Task: Create a due date automation trigger when advanced on, on the monday of the week a card is due add fields without custom field "Resume" unchecked at 11:00 AM.
Action: Mouse moved to (867, 249)
Screenshot: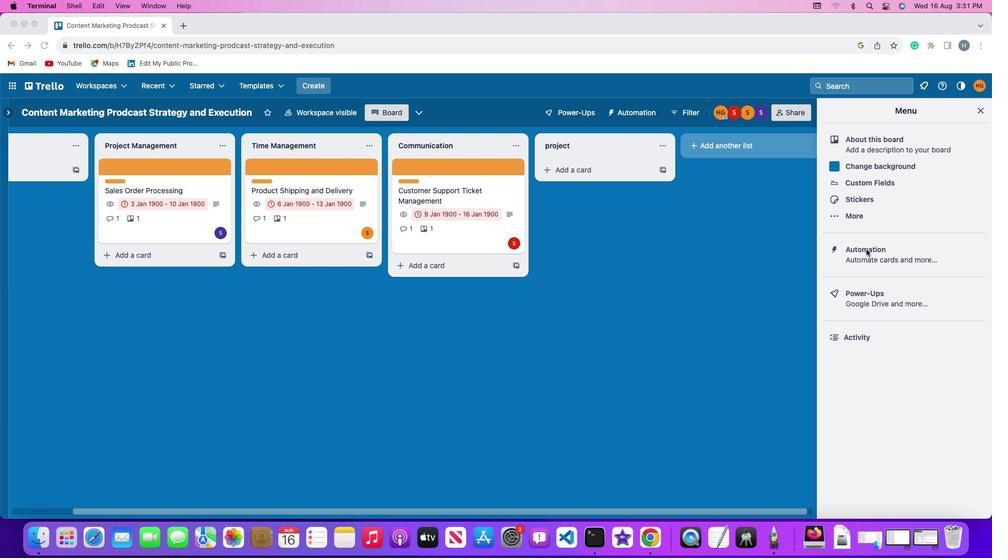
Action: Mouse pressed left at (867, 249)
Screenshot: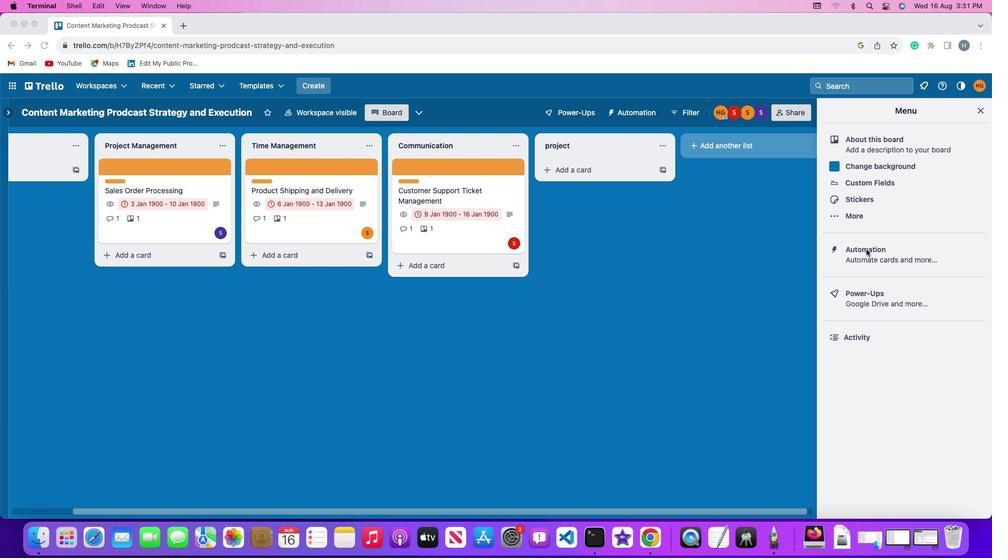 
Action: Mouse pressed left at (867, 249)
Screenshot: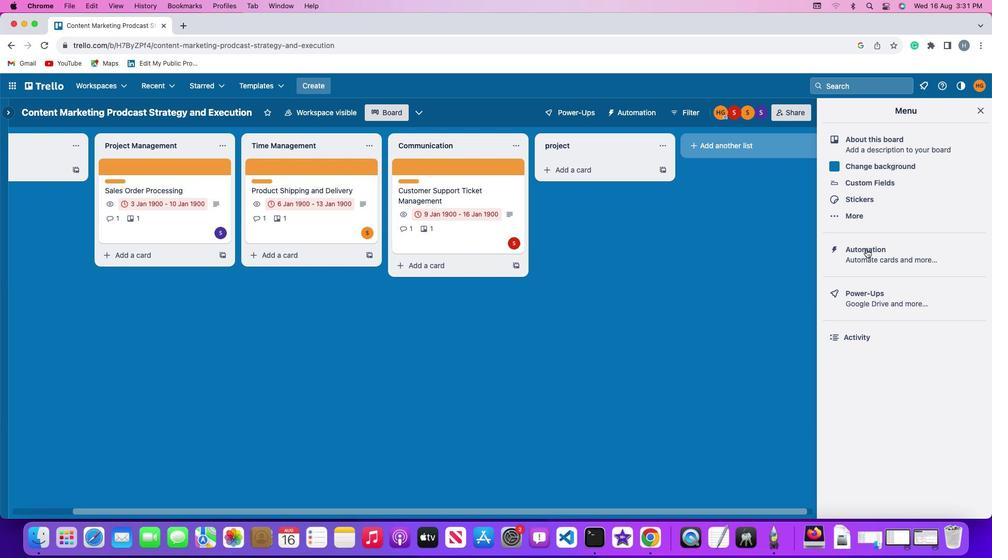 
Action: Mouse moved to (61, 242)
Screenshot: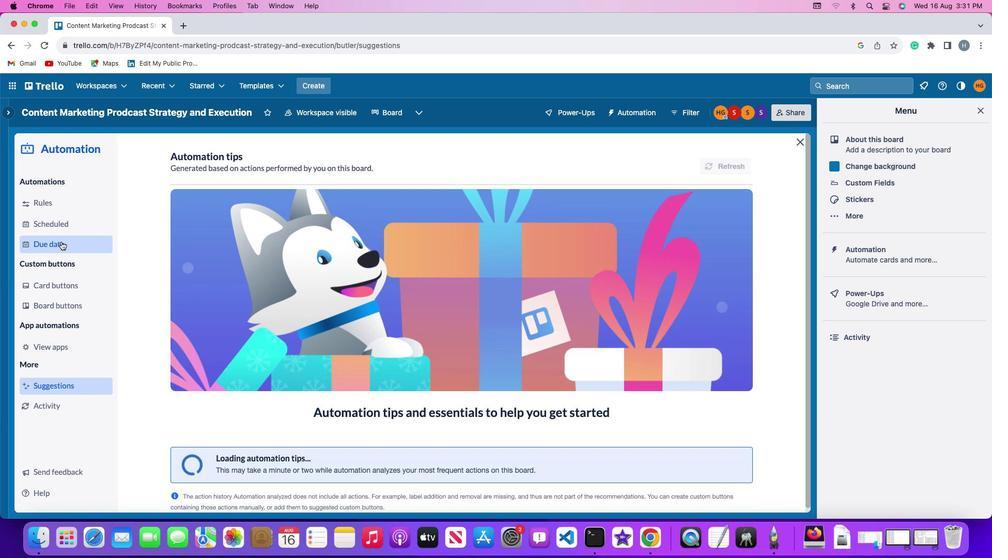 
Action: Mouse pressed left at (61, 242)
Screenshot: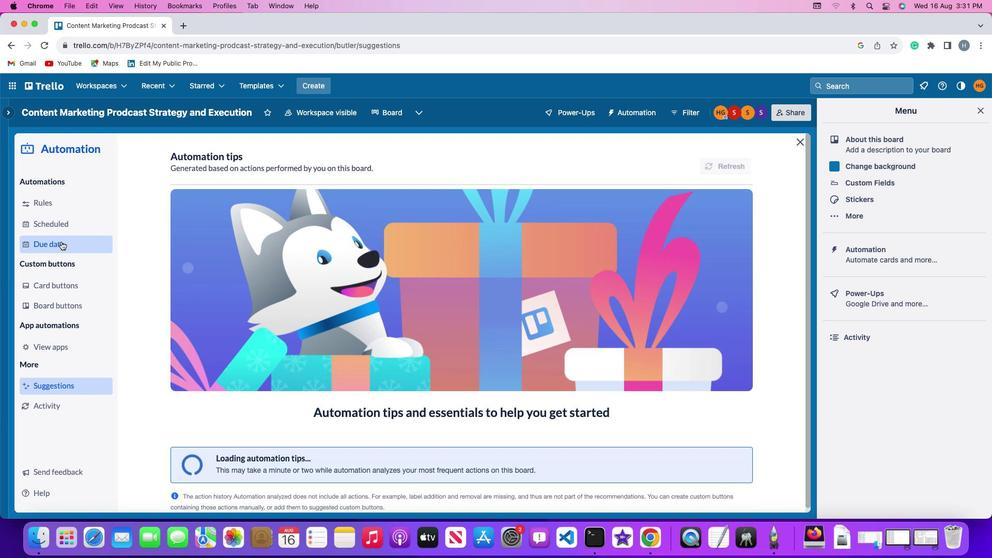 
Action: Mouse moved to (697, 160)
Screenshot: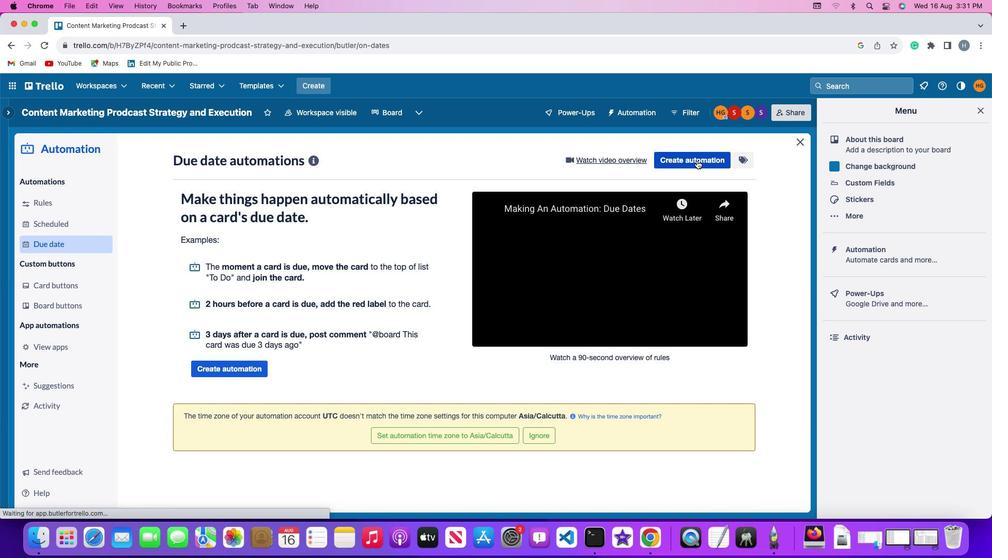 
Action: Mouse pressed left at (697, 160)
Screenshot: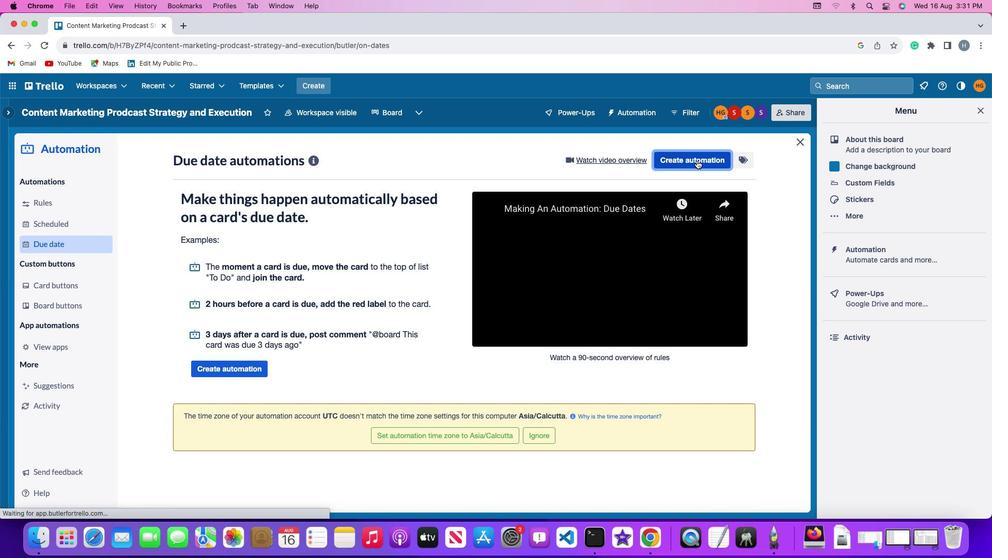
Action: Mouse moved to (236, 259)
Screenshot: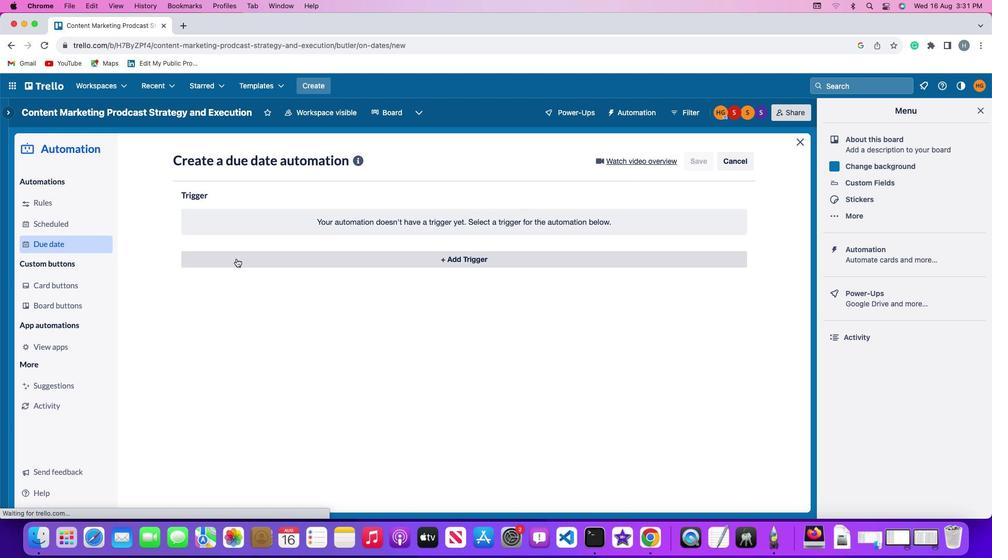 
Action: Mouse pressed left at (236, 259)
Screenshot: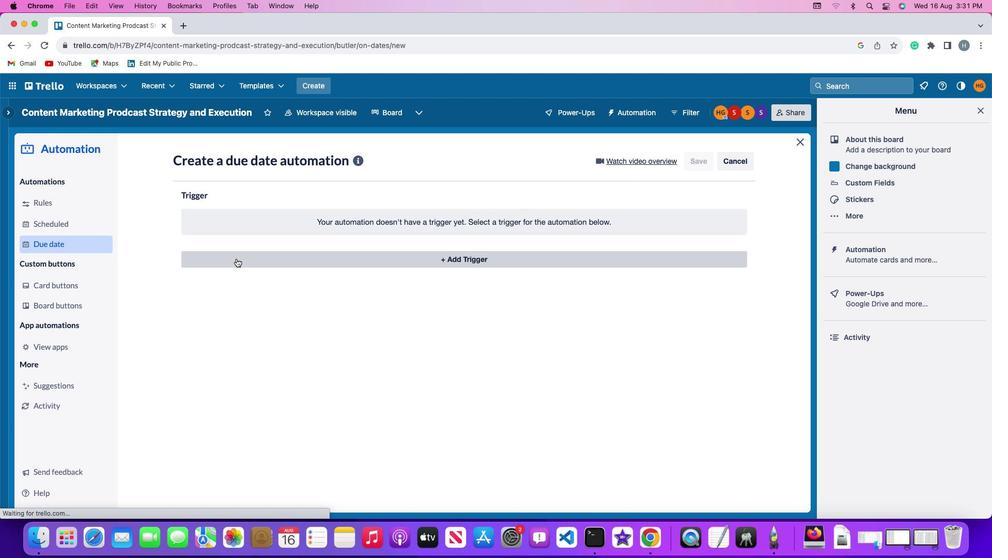 
Action: Mouse moved to (223, 446)
Screenshot: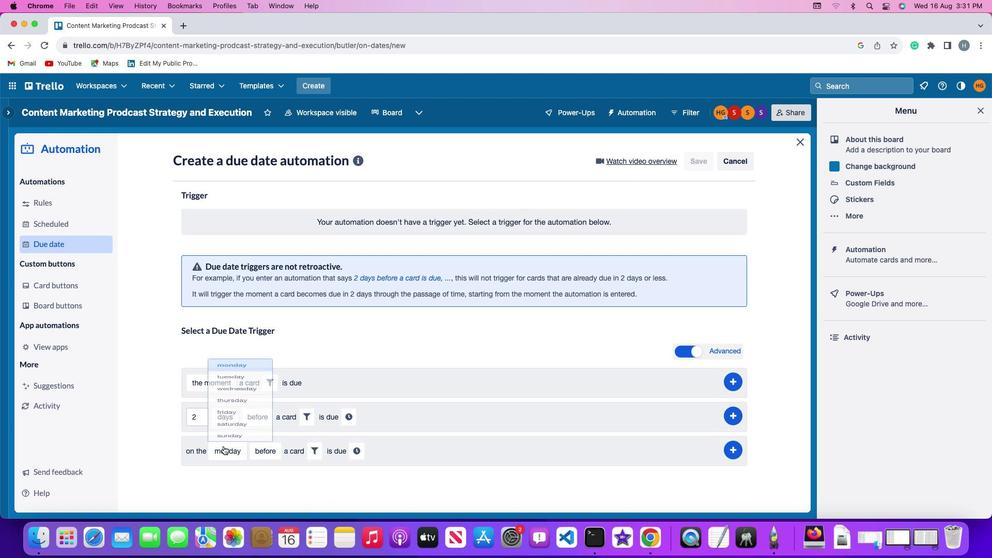 
Action: Mouse pressed left at (223, 446)
Screenshot: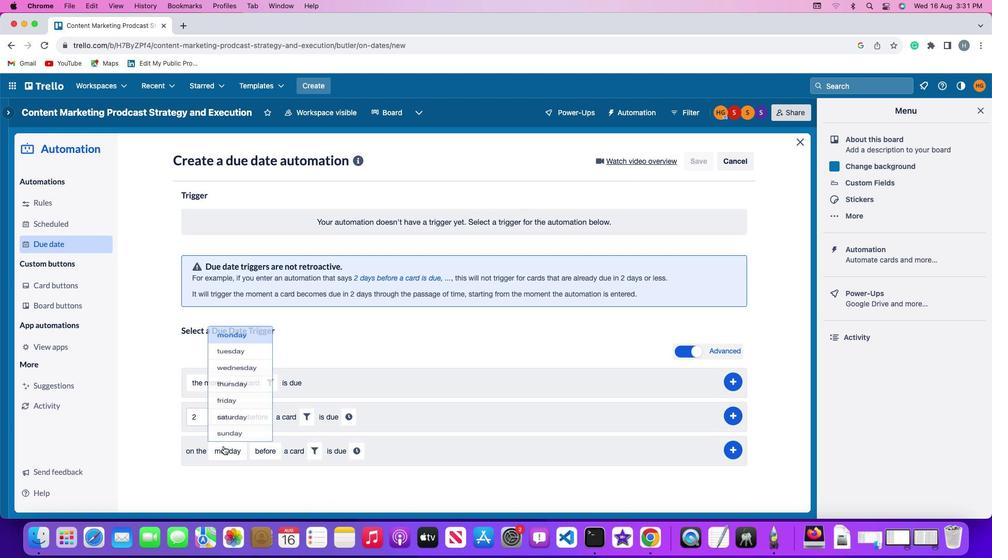 
Action: Mouse moved to (239, 309)
Screenshot: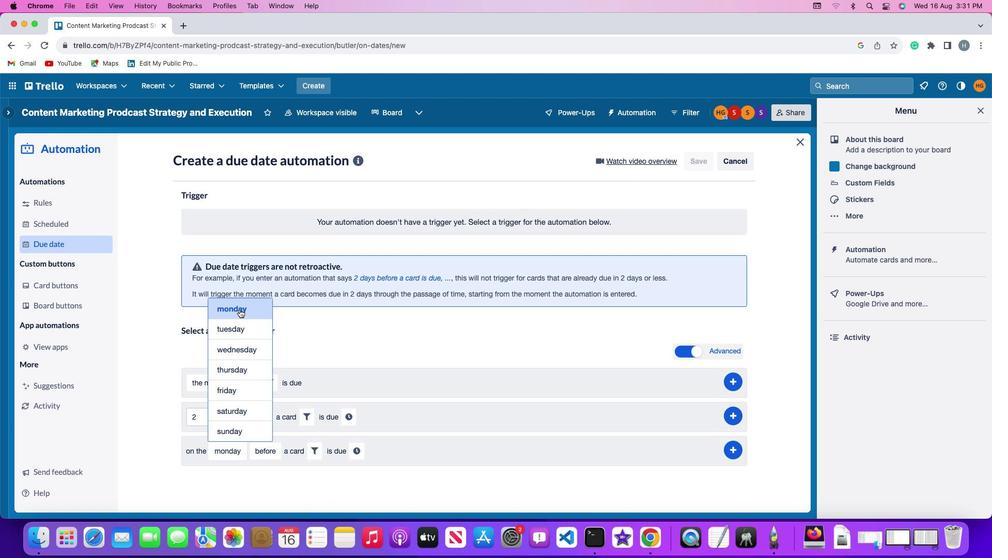 
Action: Mouse pressed left at (239, 309)
Screenshot: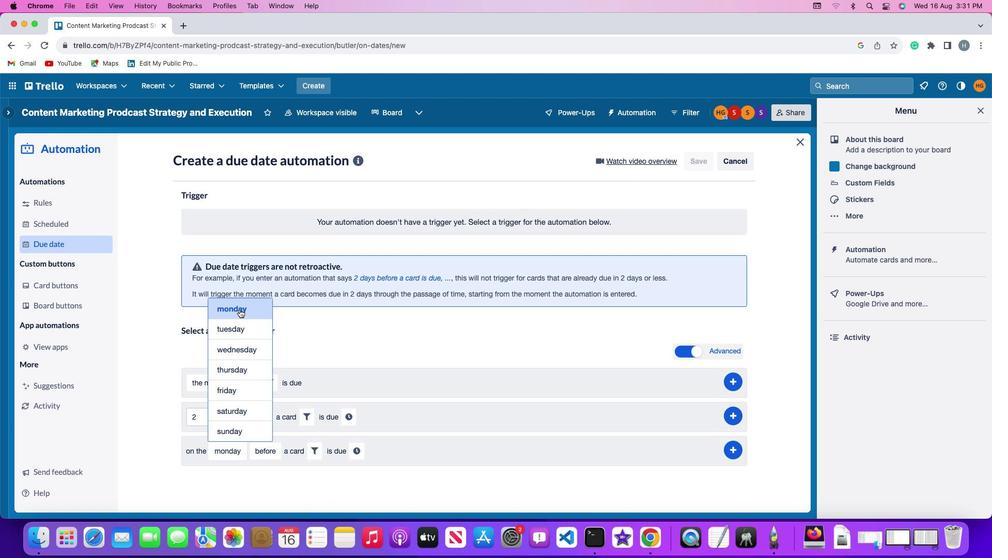 
Action: Mouse moved to (263, 454)
Screenshot: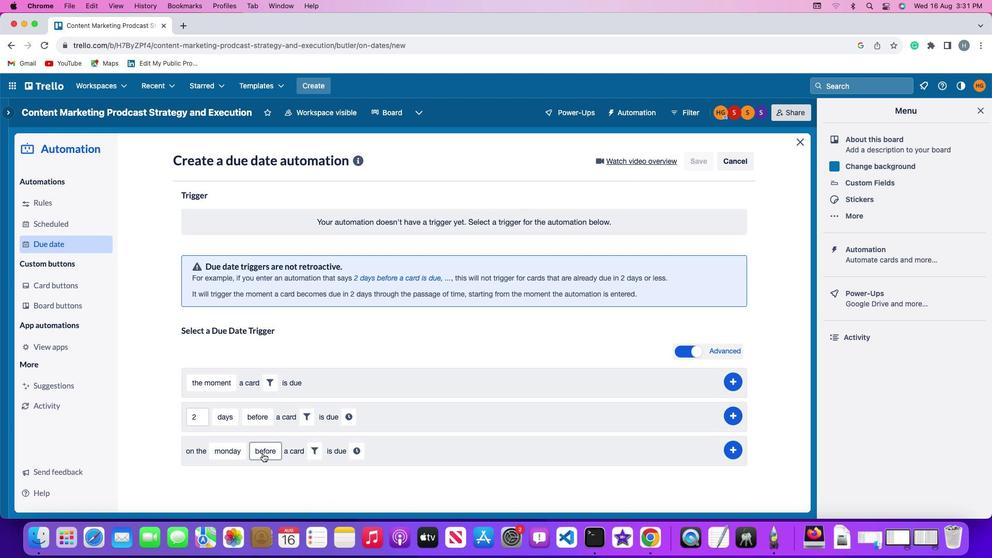 
Action: Mouse pressed left at (263, 454)
Screenshot: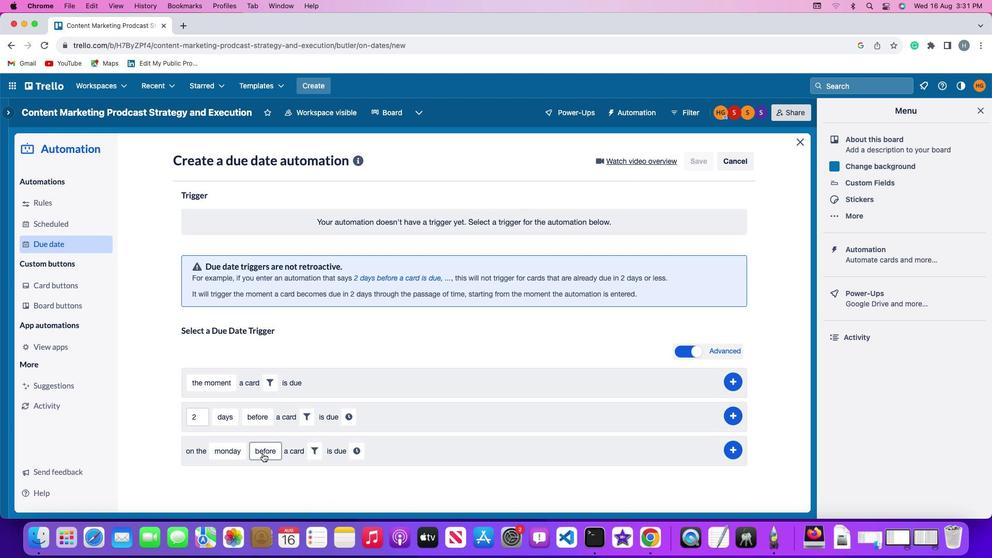 
Action: Mouse moved to (282, 408)
Screenshot: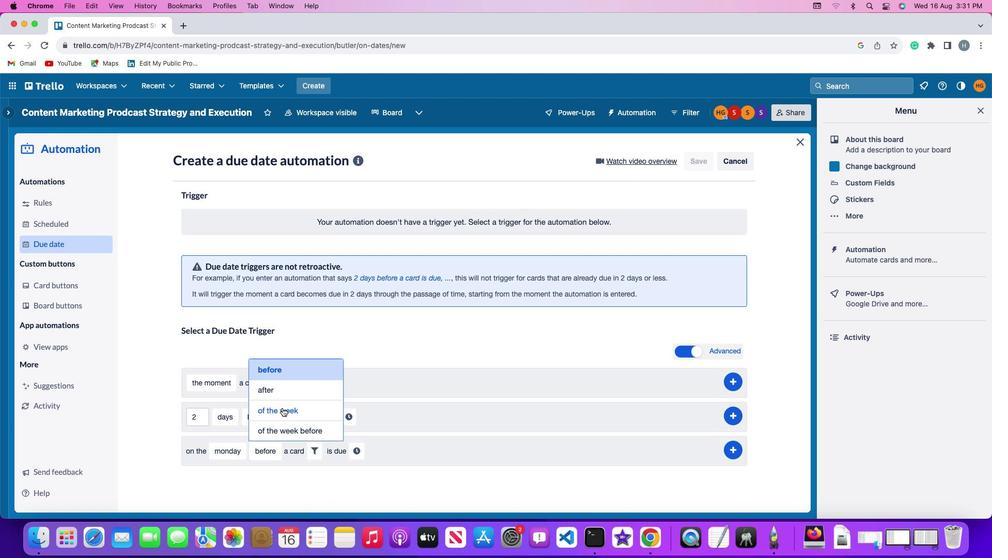 
Action: Mouse pressed left at (282, 408)
Screenshot: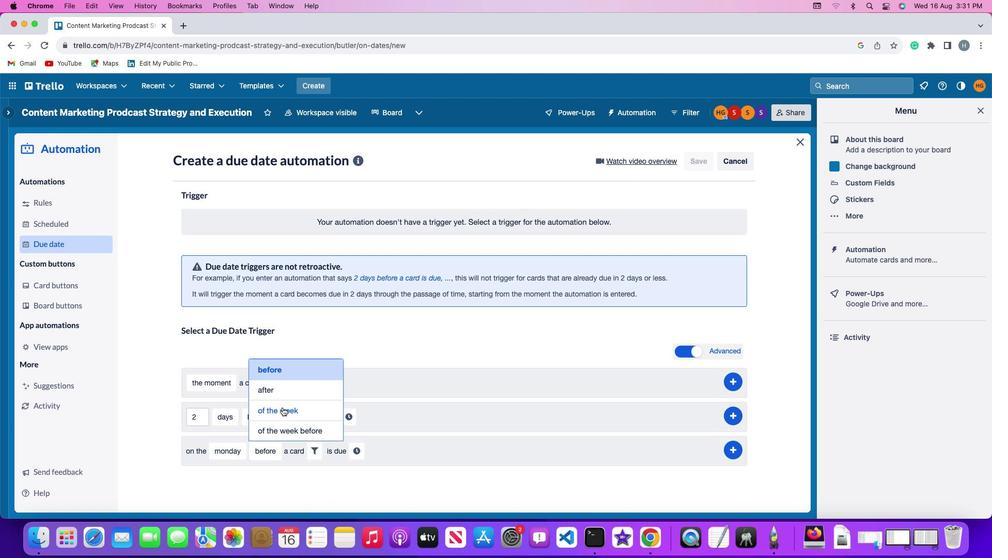 
Action: Mouse moved to (329, 453)
Screenshot: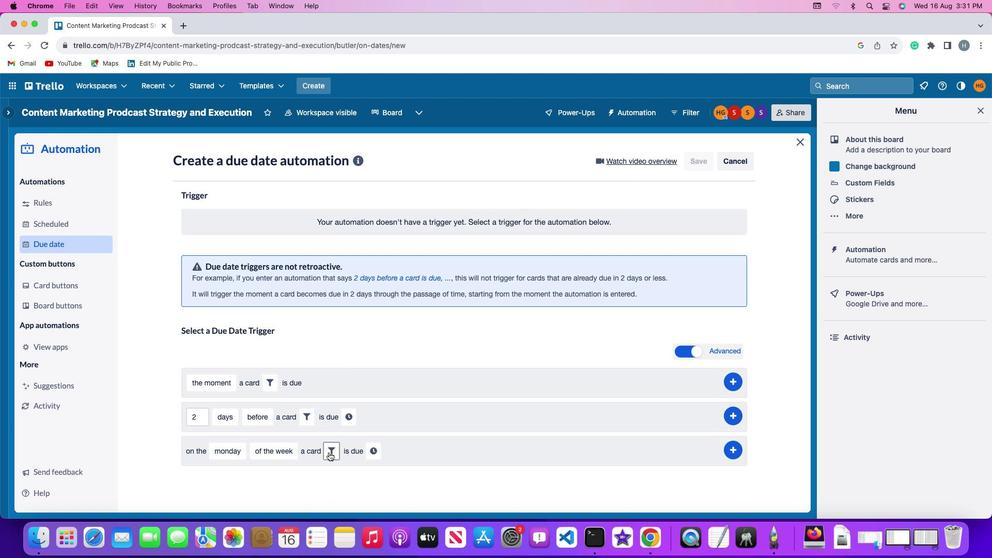 
Action: Mouse pressed left at (329, 453)
Screenshot: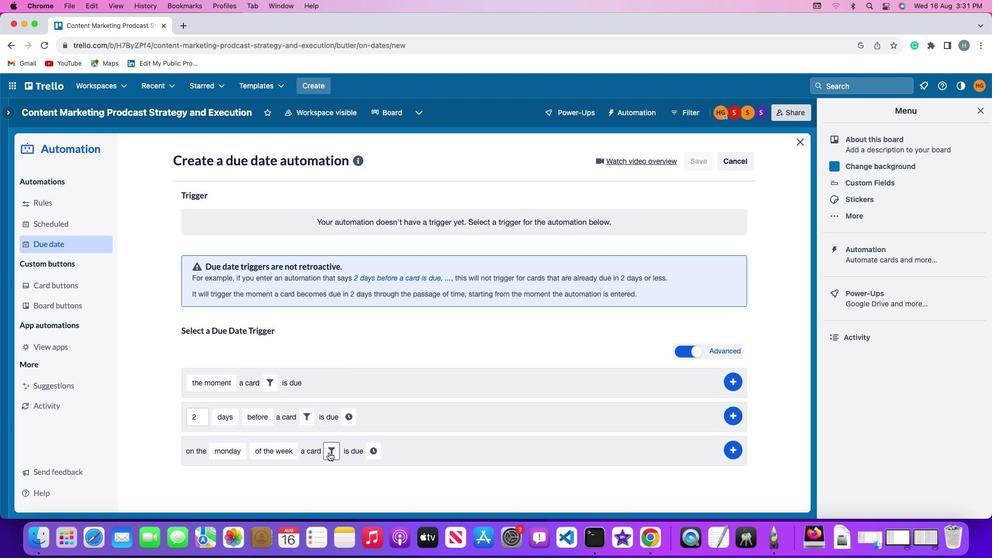 
Action: Mouse moved to (488, 485)
Screenshot: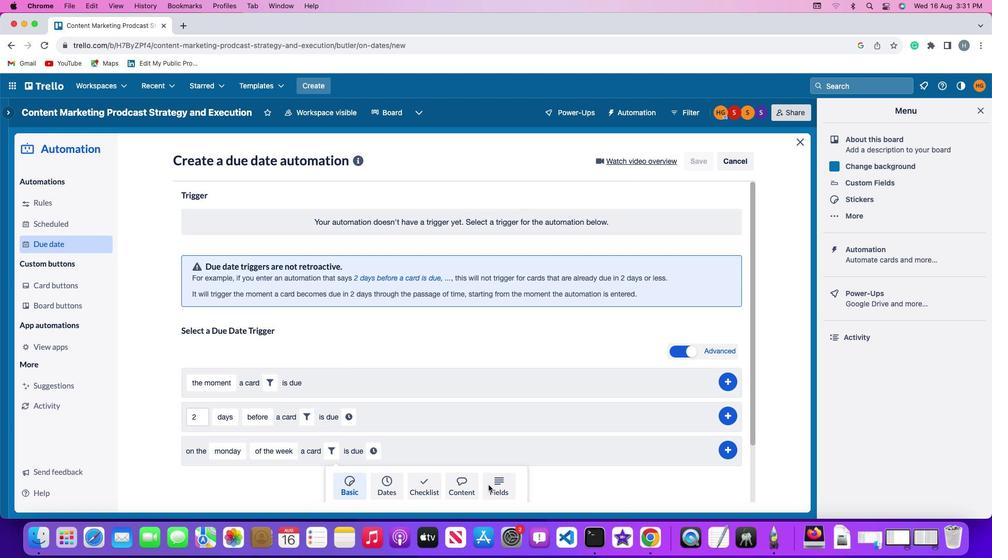 
Action: Mouse pressed left at (488, 485)
Screenshot: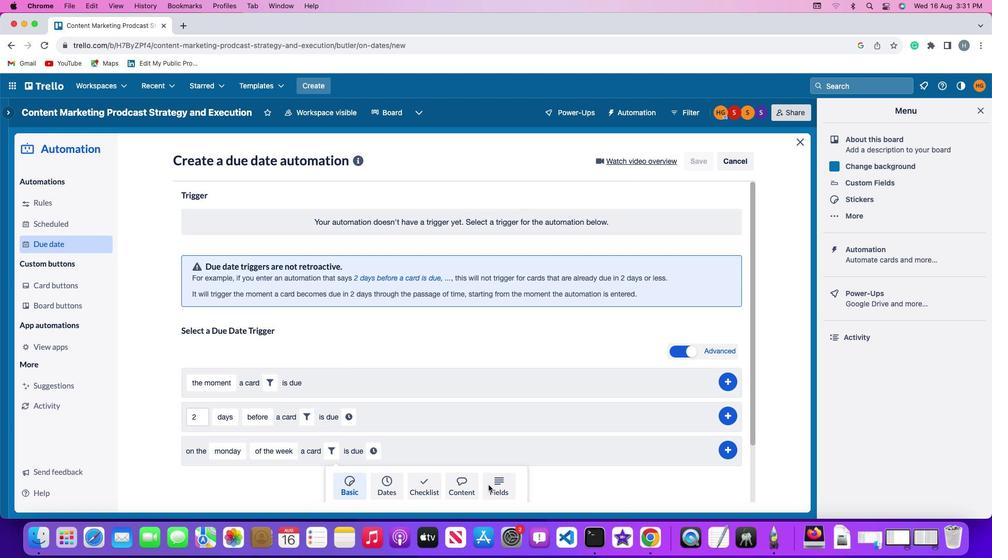 
Action: Mouse moved to (284, 481)
Screenshot: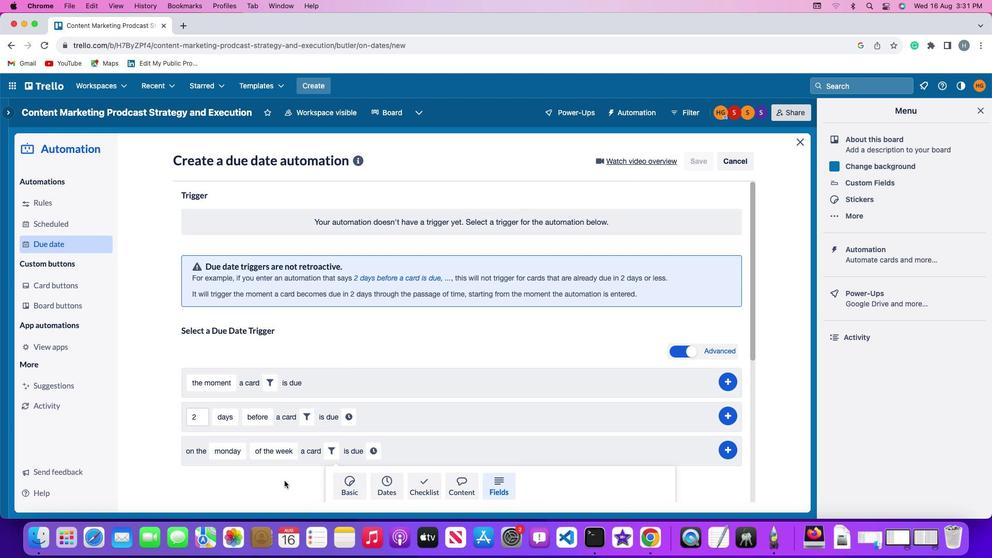 
Action: Mouse scrolled (284, 481) with delta (0, 0)
Screenshot: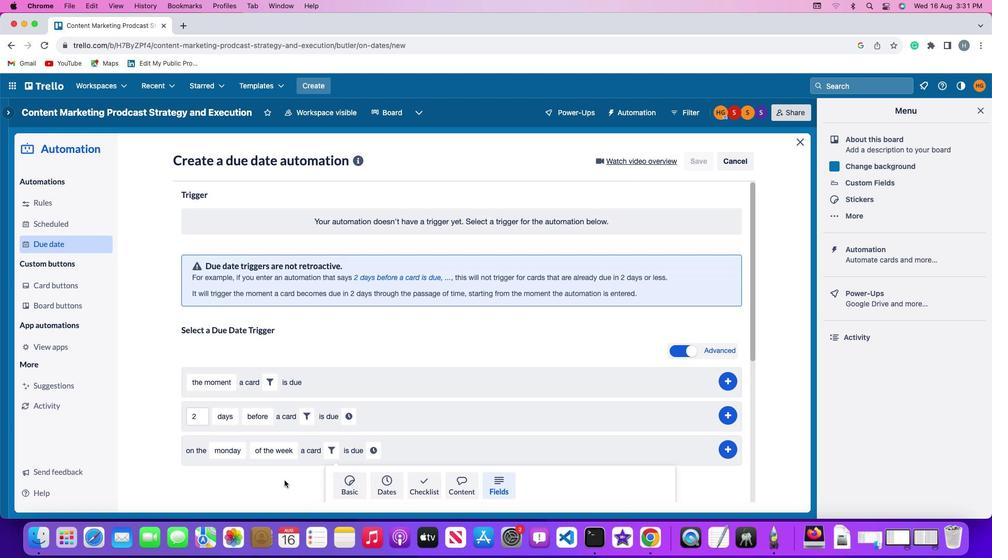 
Action: Mouse scrolled (284, 481) with delta (0, 0)
Screenshot: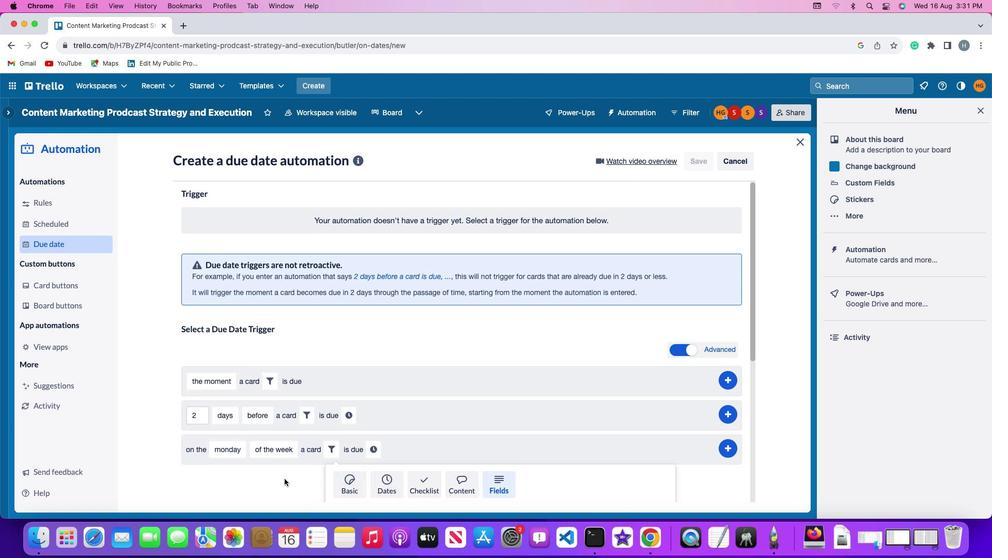 
Action: Mouse moved to (284, 480)
Screenshot: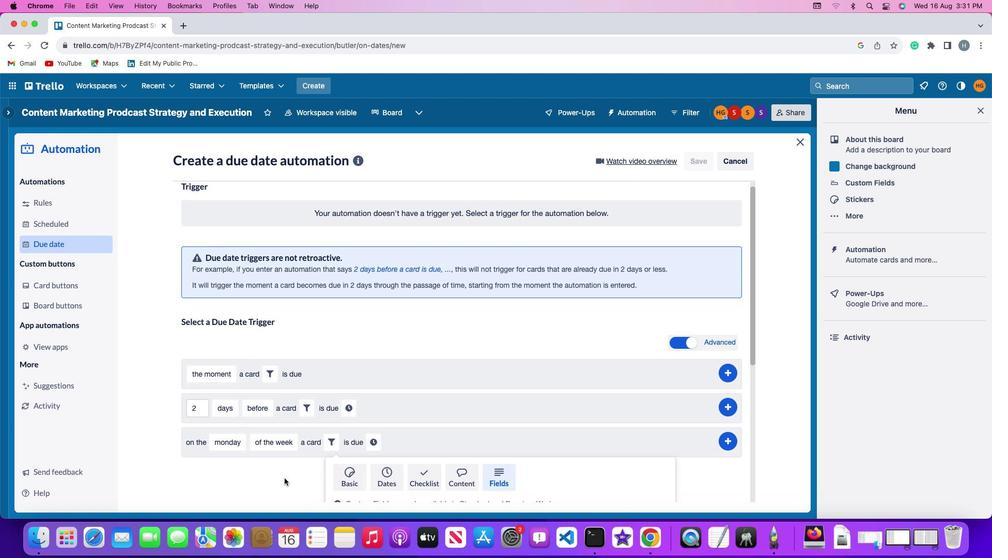 
Action: Mouse scrolled (284, 480) with delta (0, -1)
Screenshot: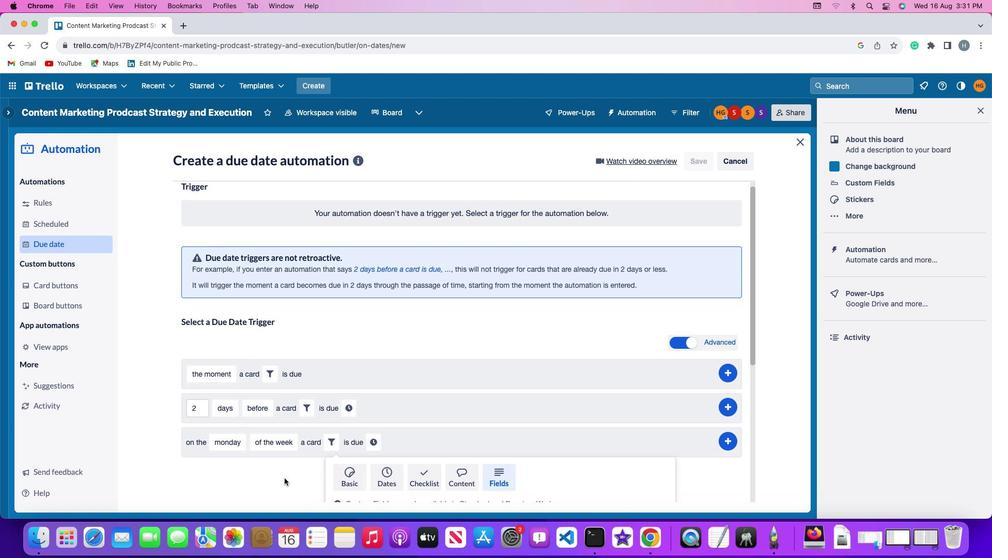 
Action: Mouse moved to (284, 478)
Screenshot: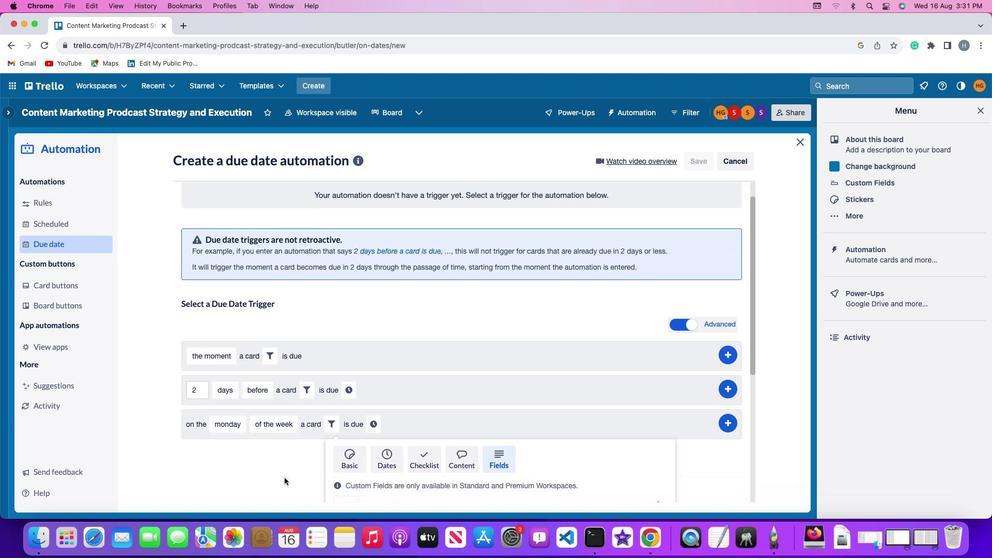 
Action: Mouse scrolled (284, 478) with delta (0, -2)
Screenshot: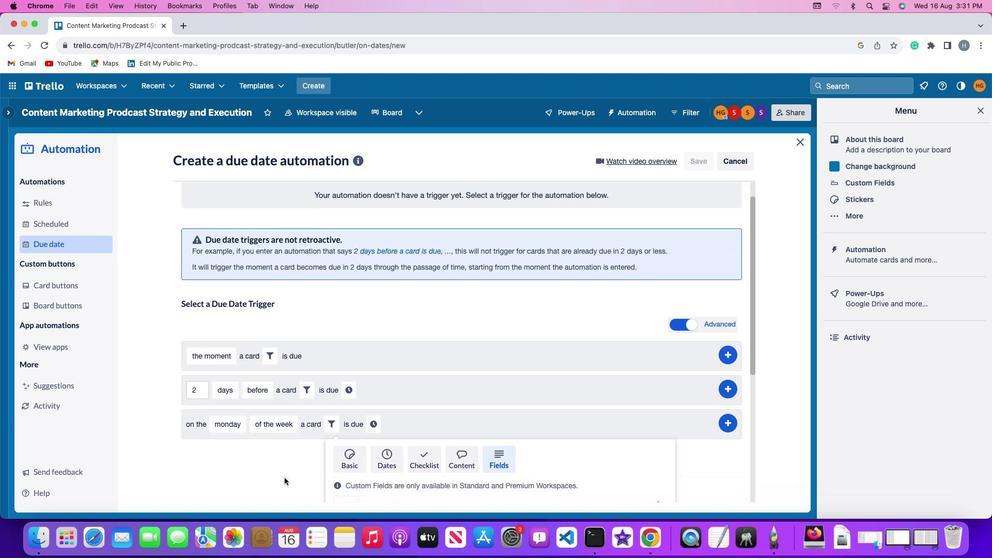 
Action: Mouse moved to (284, 477)
Screenshot: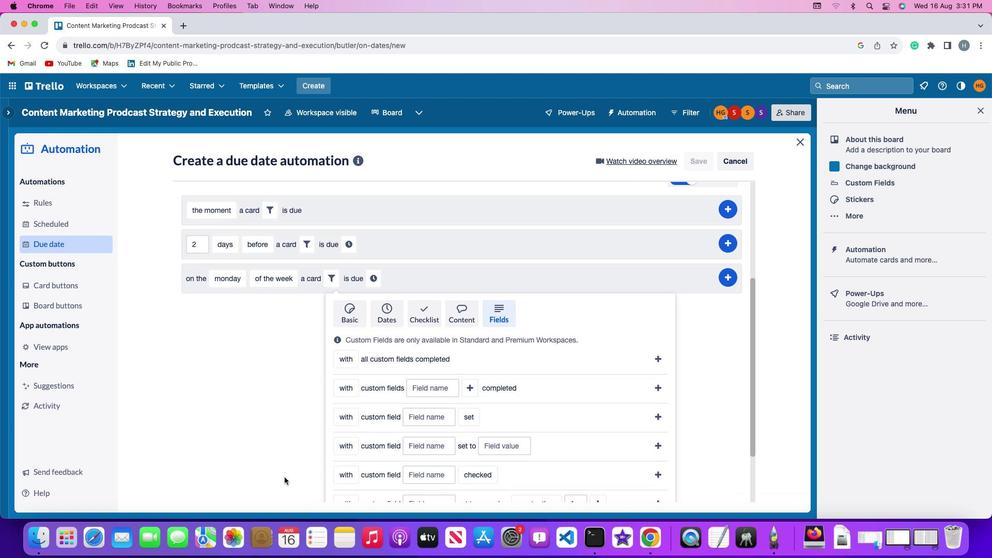 
Action: Mouse scrolled (284, 477) with delta (0, 0)
Screenshot: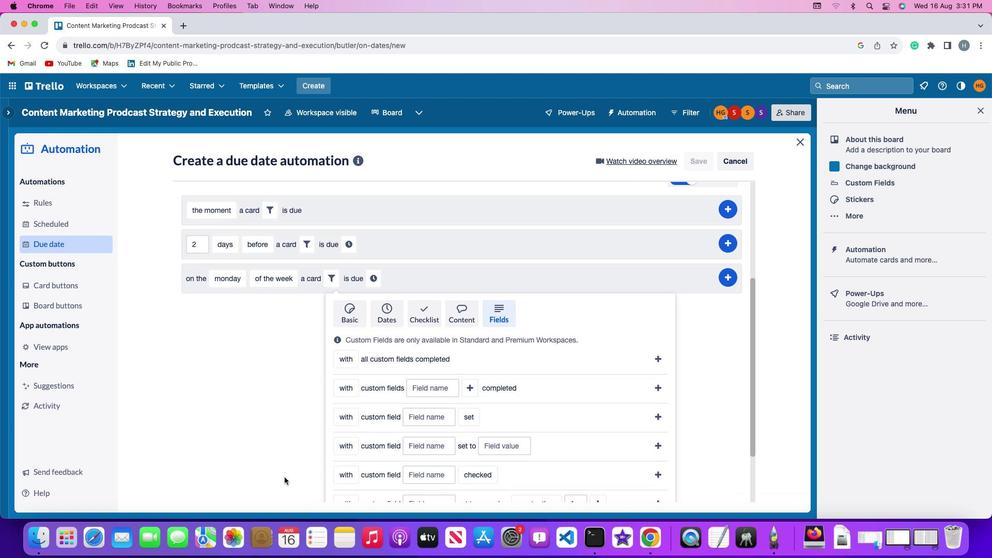 
Action: Mouse moved to (284, 477)
Screenshot: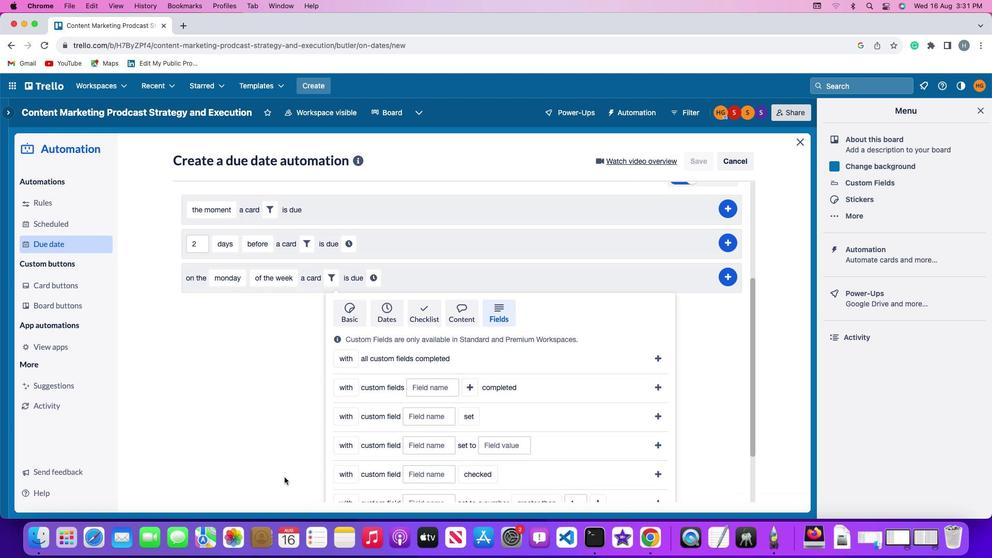 
Action: Mouse scrolled (284, 477) with delta (0, 0)
Screenshot: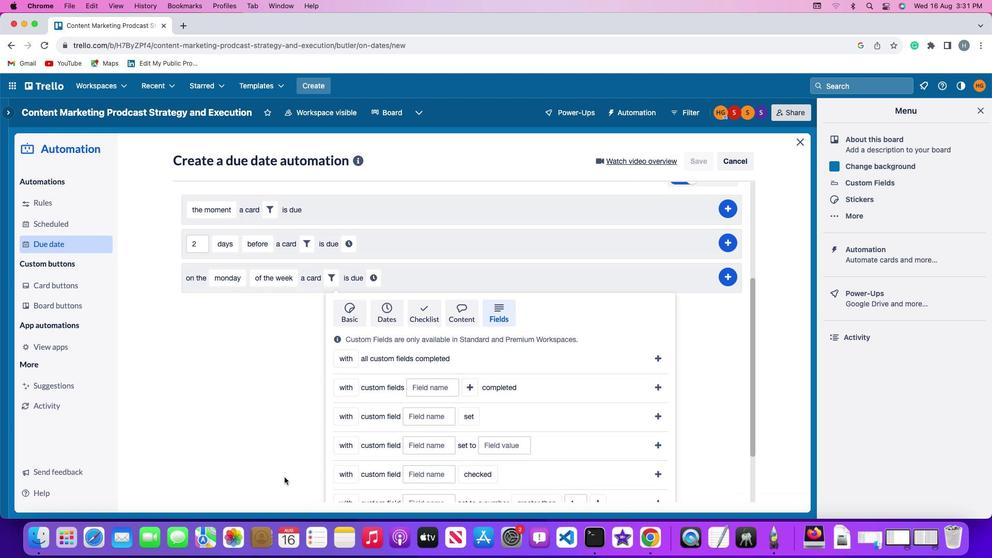 
Action: Mouse moved to (284, 477)
Screenshot: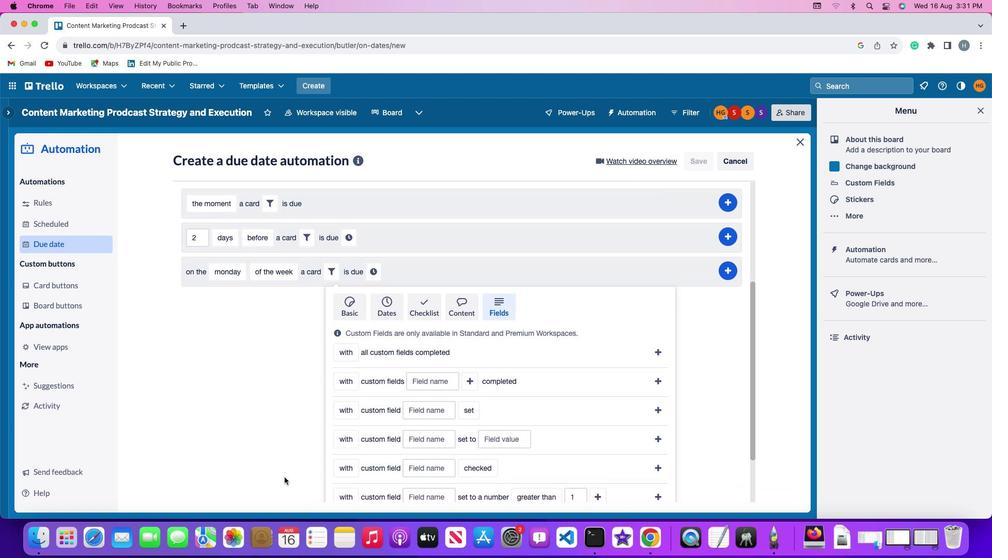 
Action: Mouse scrolled (284, 477) with delta (0, 0)
Screenshot: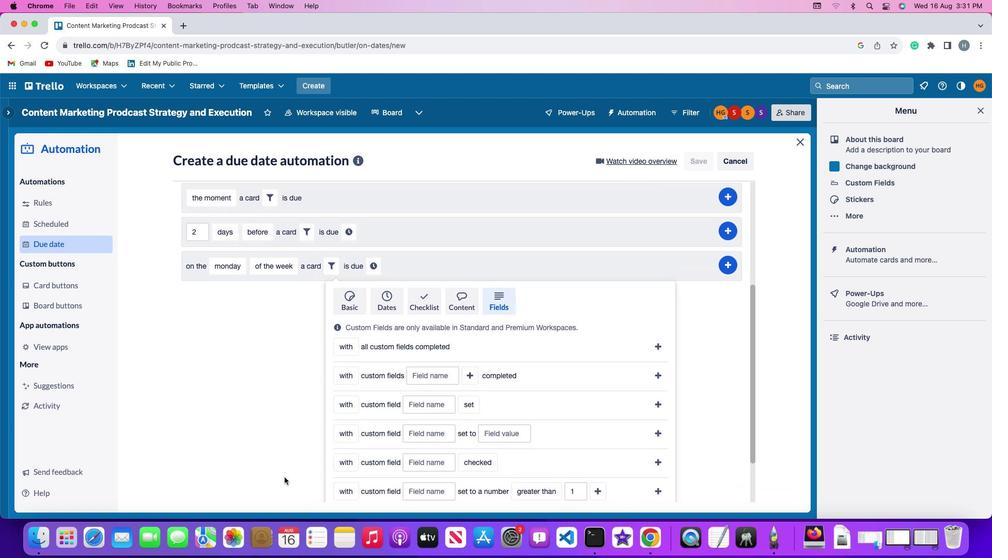 
Action: Mouse moved to (284, 477)
Screenshot: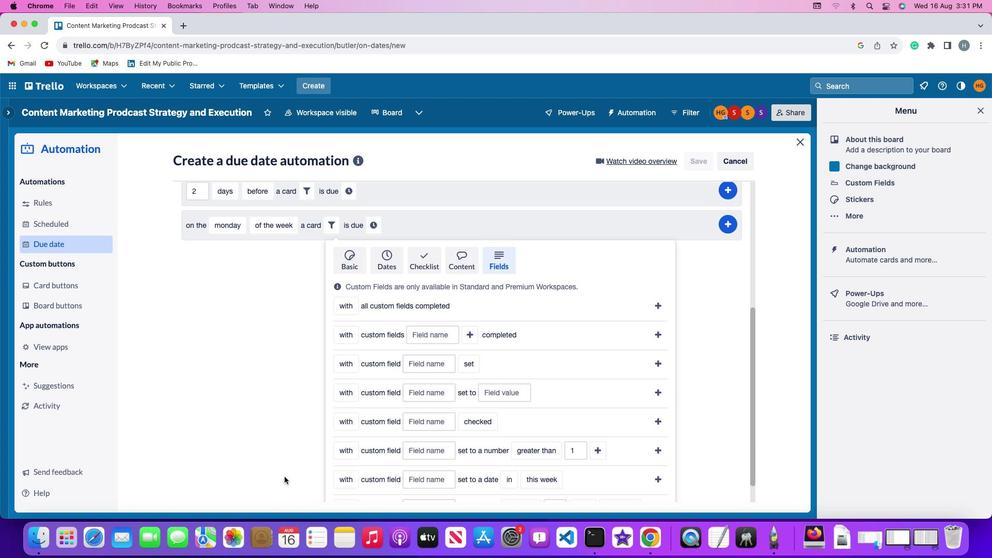 
Action: Mouse scrolled (284, 477) with delta (0, 0)
Screenshot: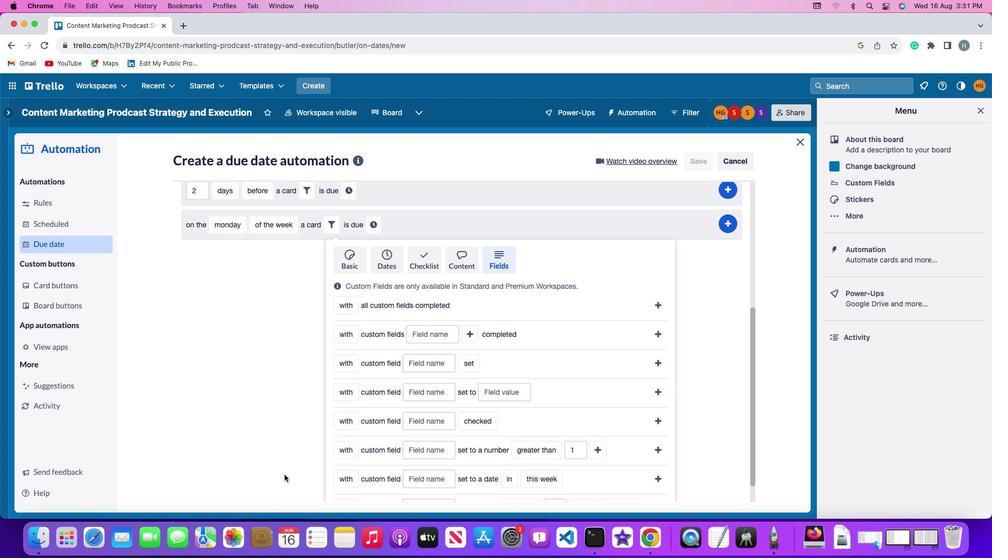 
Action: Mouse moved to (284, 475)
Screenshot: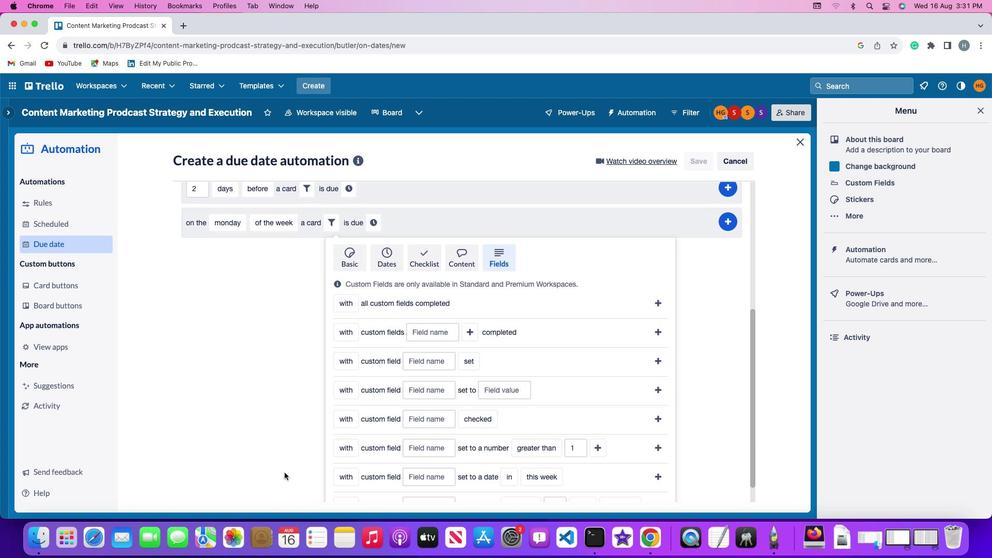 
Action: Mouse scrolled (284, 475) with delta (0, 0)
Screenshot: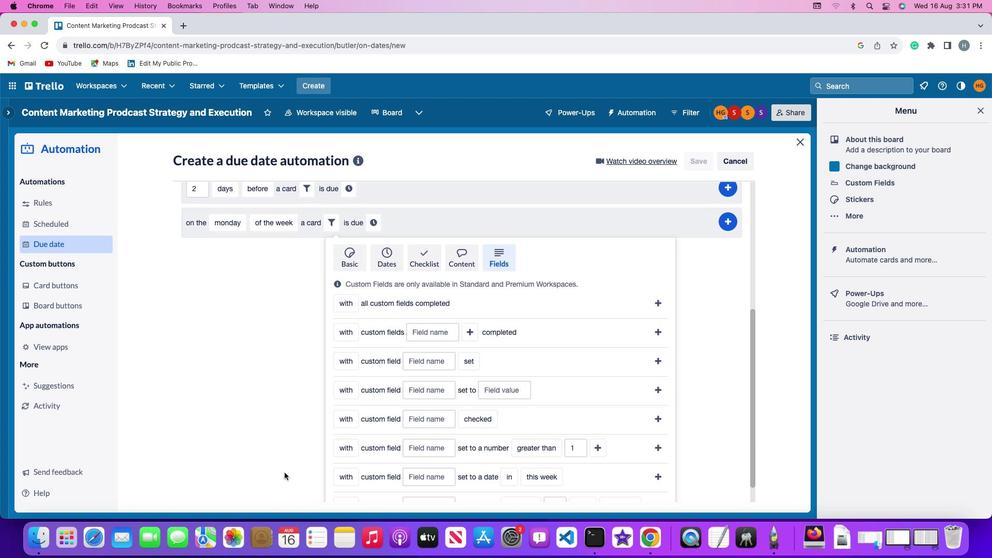 
Action: Mouse moved to (283, 465)
Screenshot: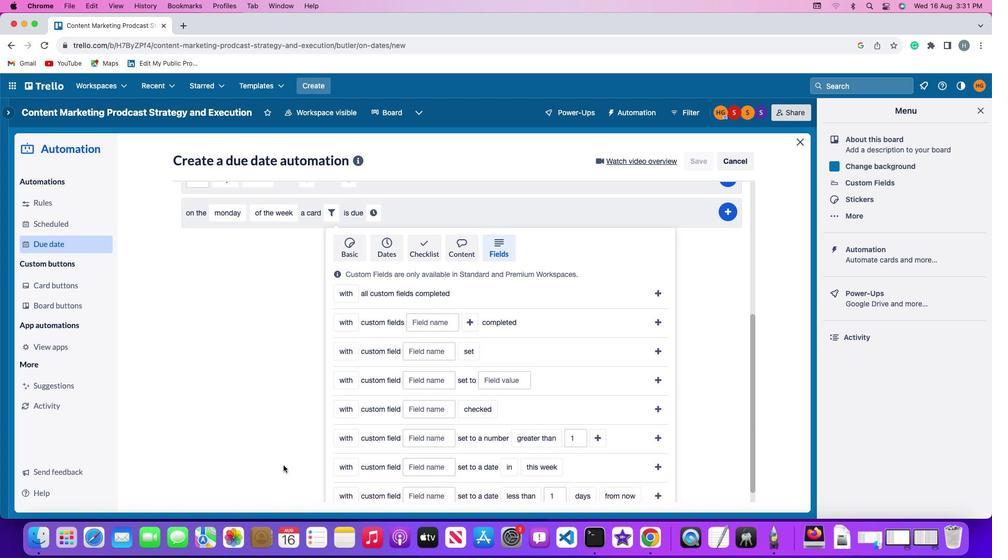 
Action: Mouse scrolled (283, 465) with delta (0, 0)
Screenshot: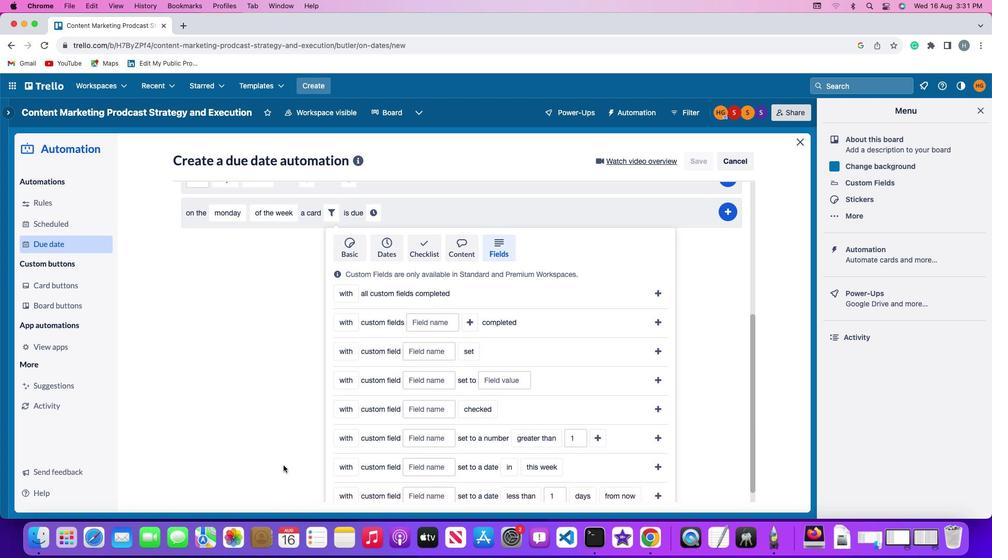 
Action: Mouse scrolled (283, 465) with delta (0, 0)
Screenshot: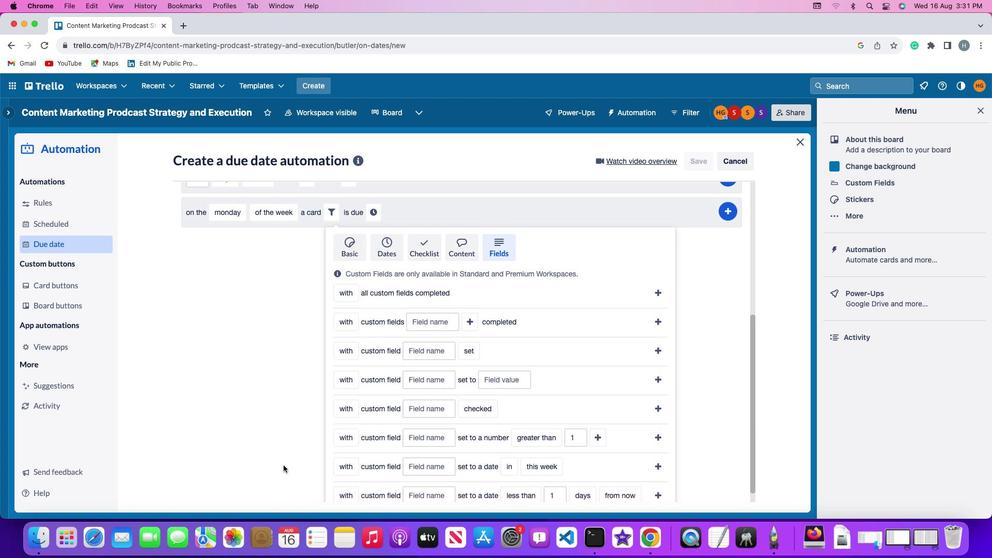 
Action: Mouse scrolled (283, 465) with delta (0, -1)
Screenshot: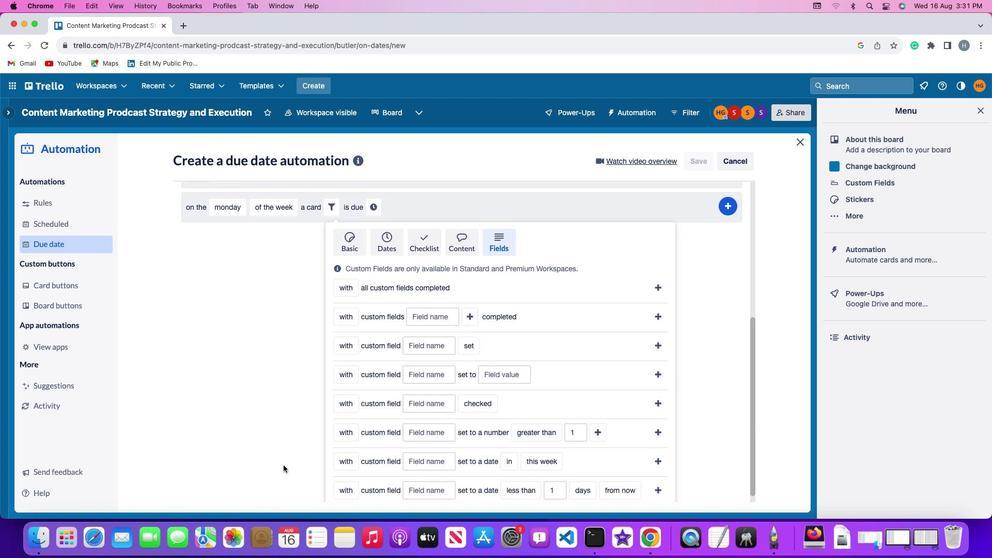 
Action: Mouse moved to (351, 394)
Screenshot: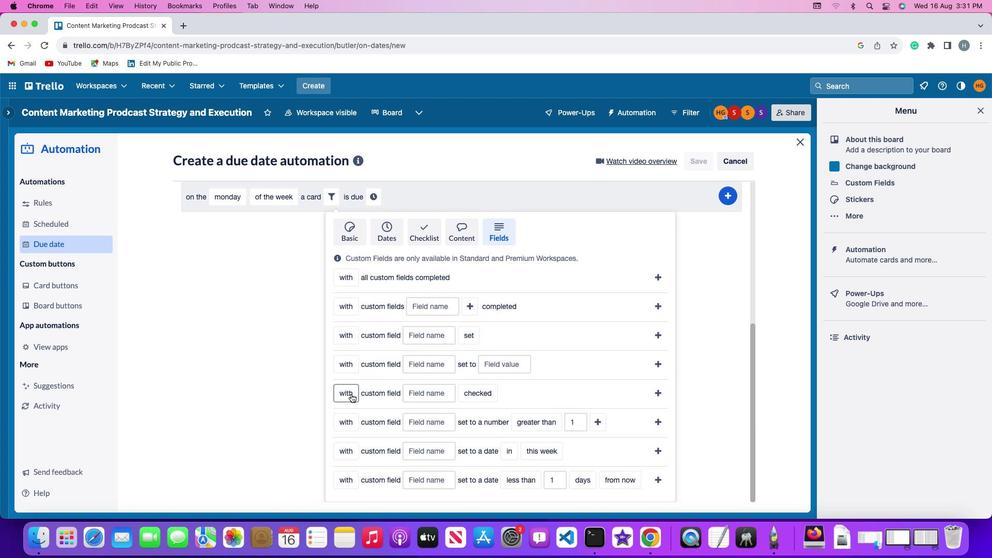 
Action: Mouse pressed left at (351, 394)
Screenshot: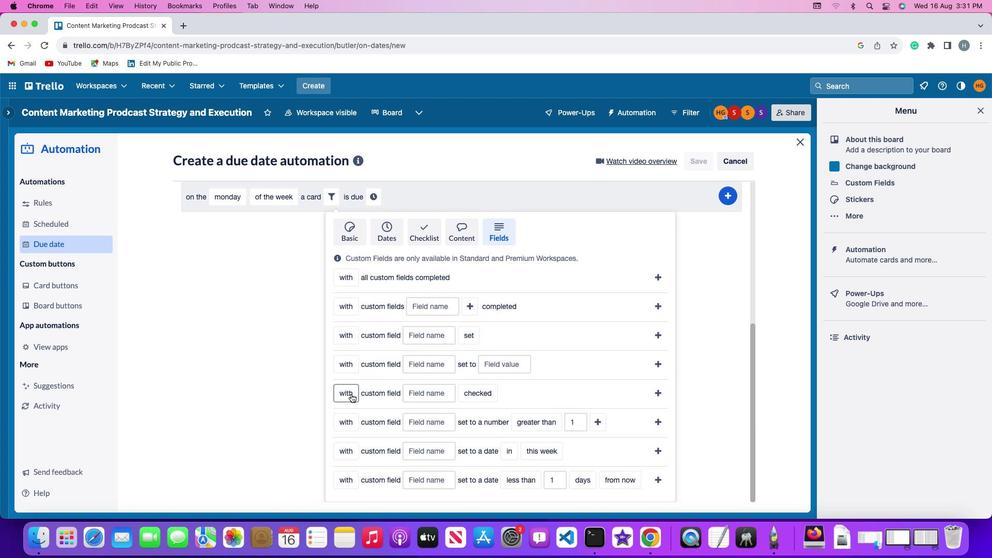 
Action: Mouse moved to (351, 434)
Screenshot: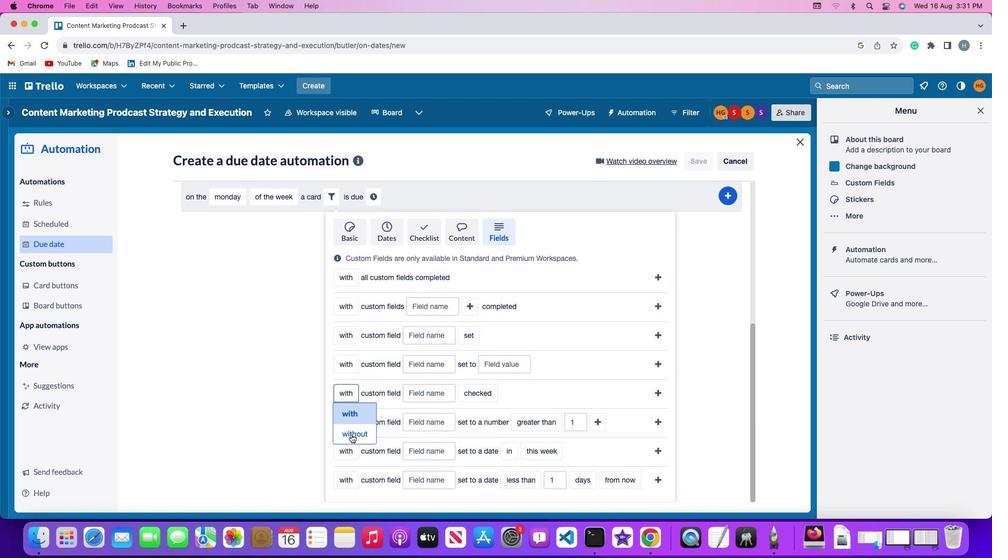
Action: Mouse pressed left at (351, 434)
Screenshot: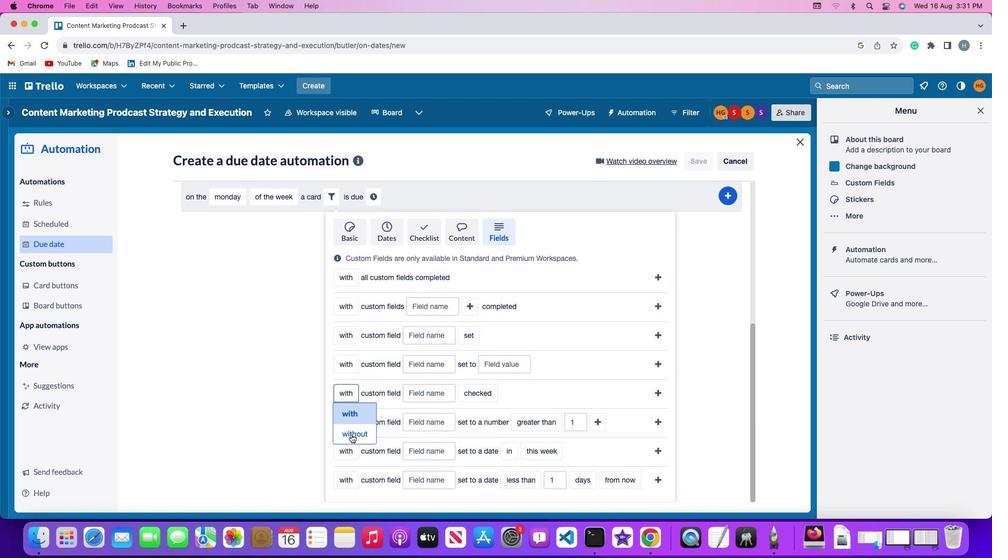 
Action: Mouse moved to (431, 394)
Screenshot: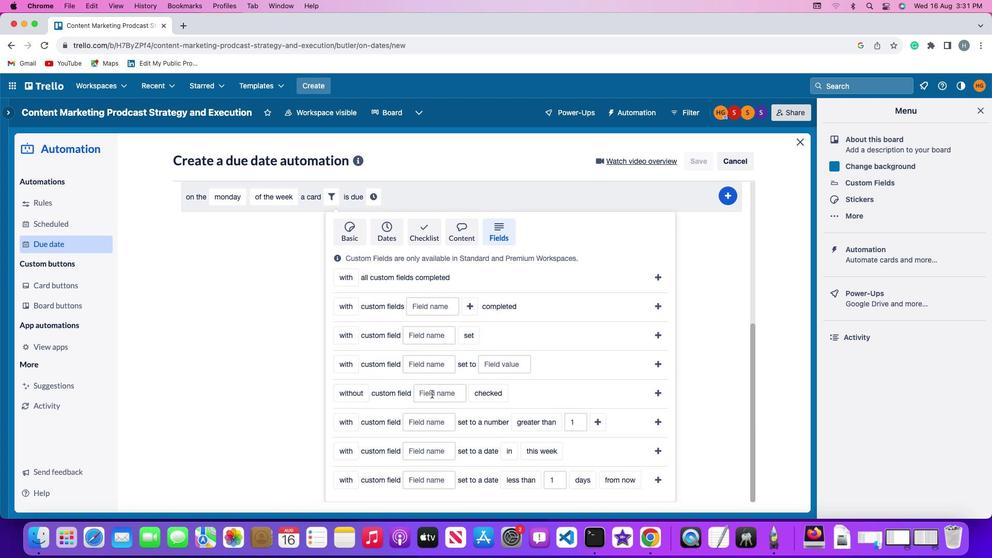 
Action: Mouse pressed left at (431, 394)
Screenshot: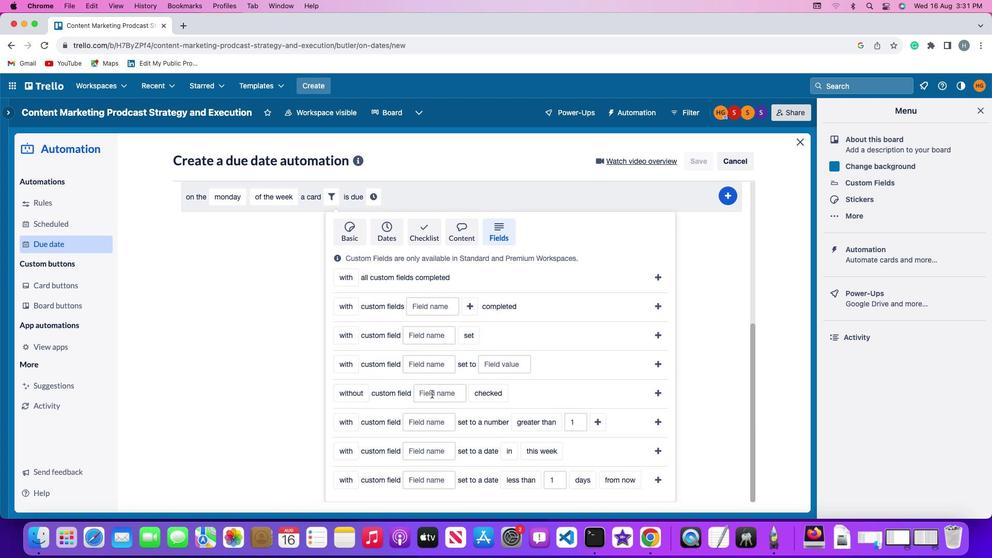 
Action: Key pressed Key.shift'R''e''s''u''m''e'
Screenshot: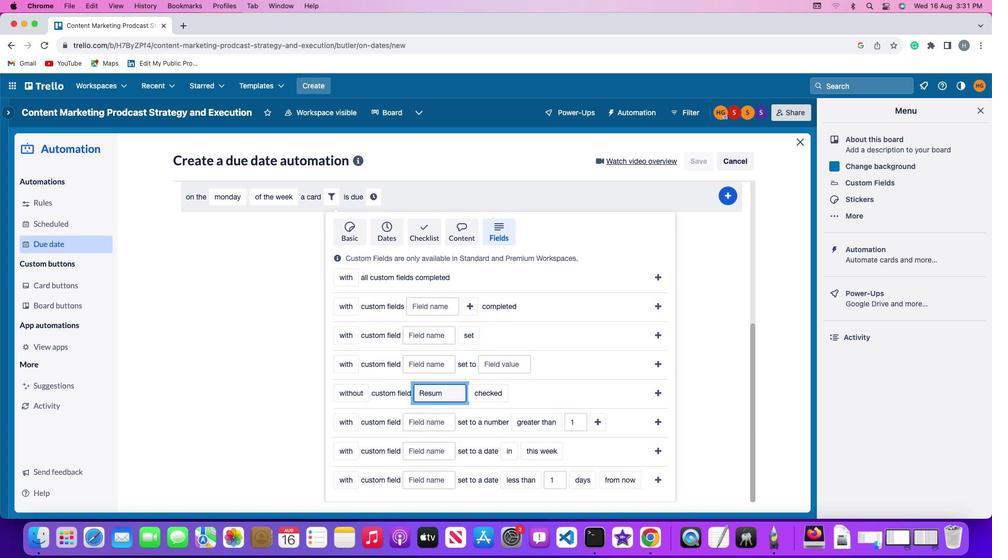 
Action: Mouse moved to (494, 394)
Screenshot: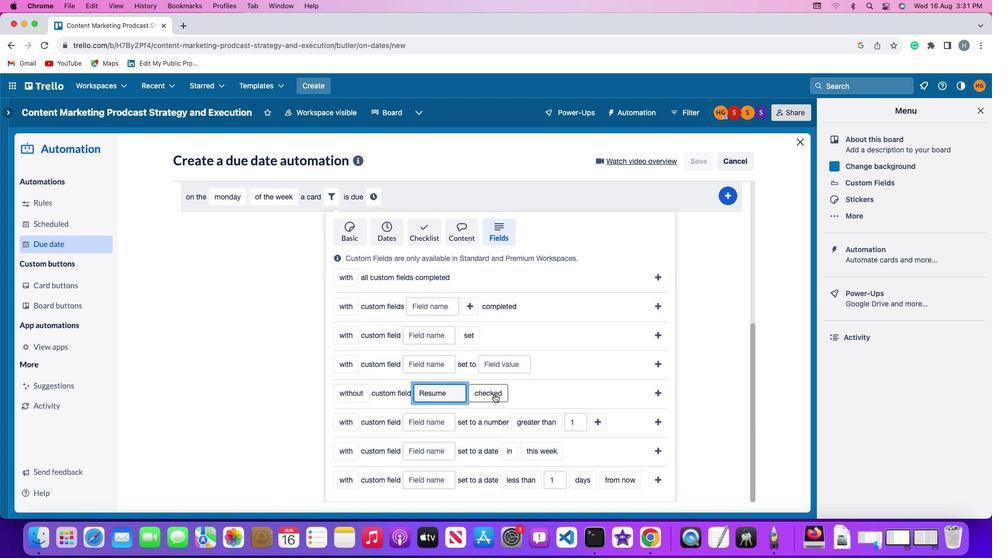 
Action: Mouse pressed left at (494, 394)
Screenshot: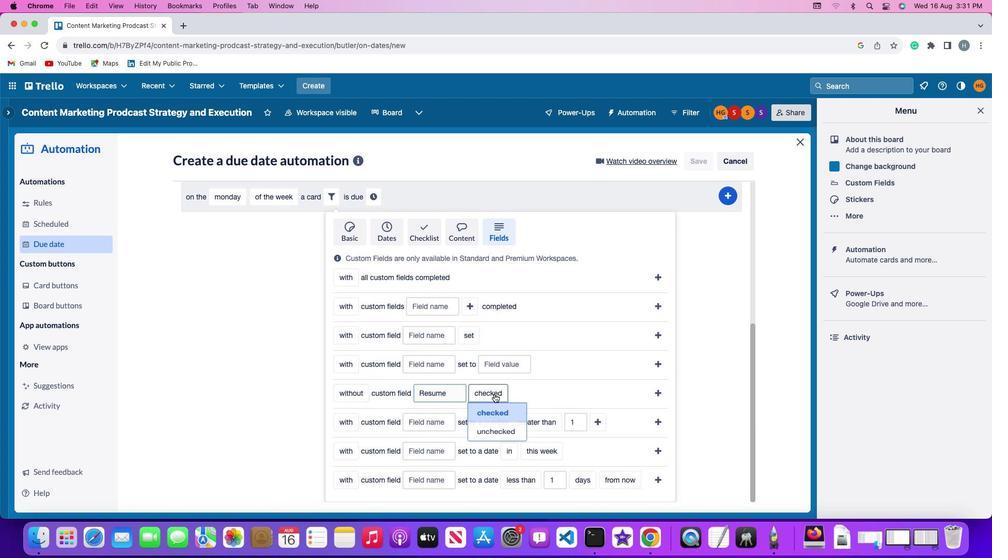 
Action: Mouse moved to (495, 428)
Screenshot: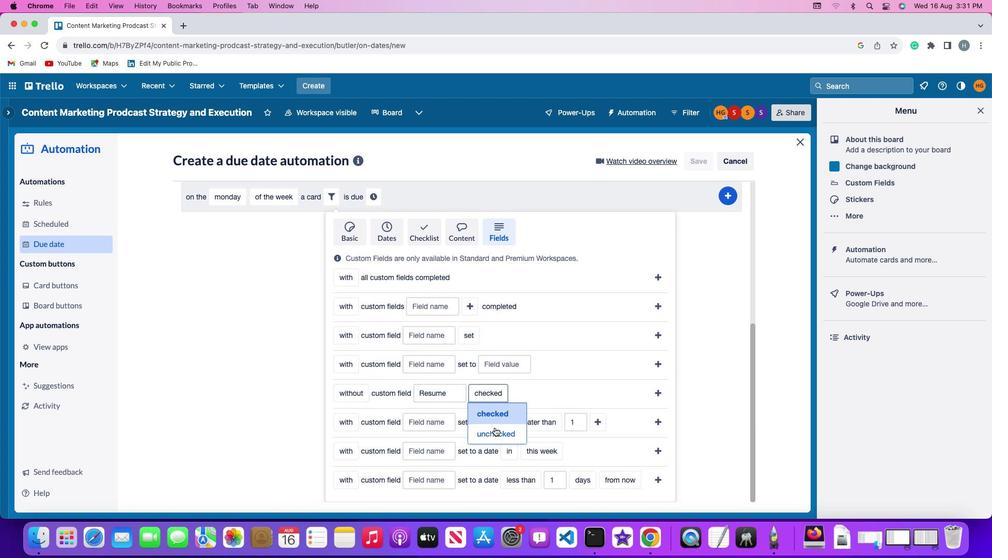 
Action: Mouse pressed left at (495, 428)
Screenshot: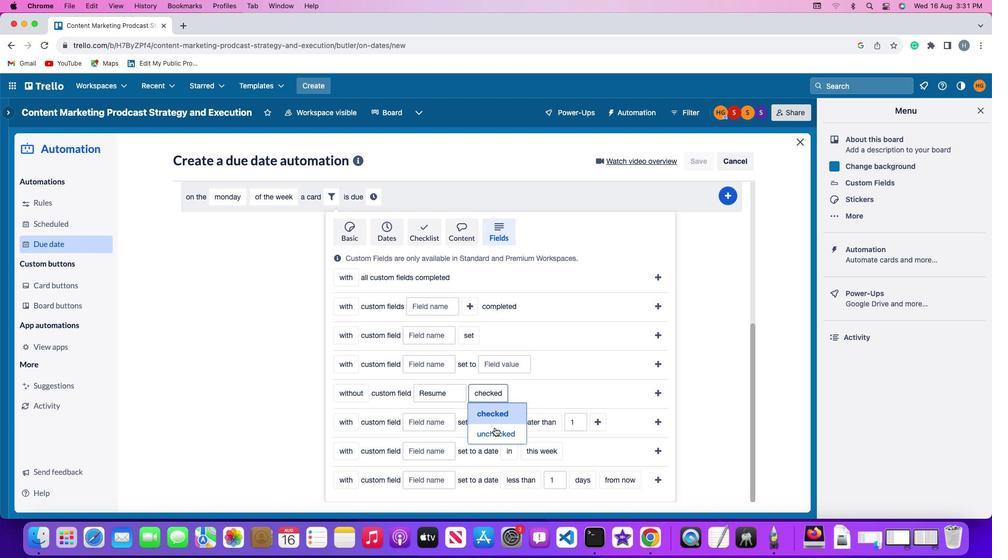 
Action: Mouse moved to (660, 388)
Screenshot: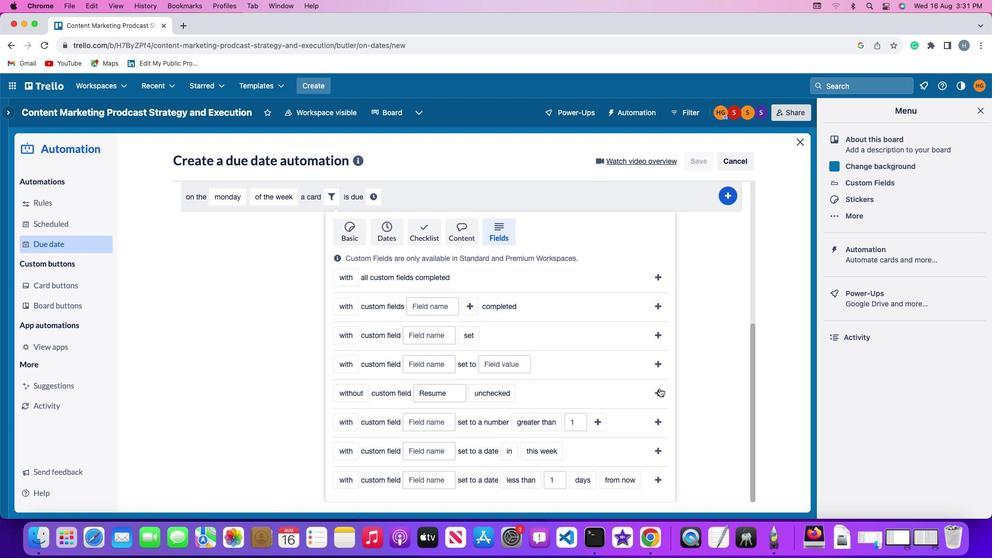 
Action: Mouse pressed left at (660, 388)
Screenshot: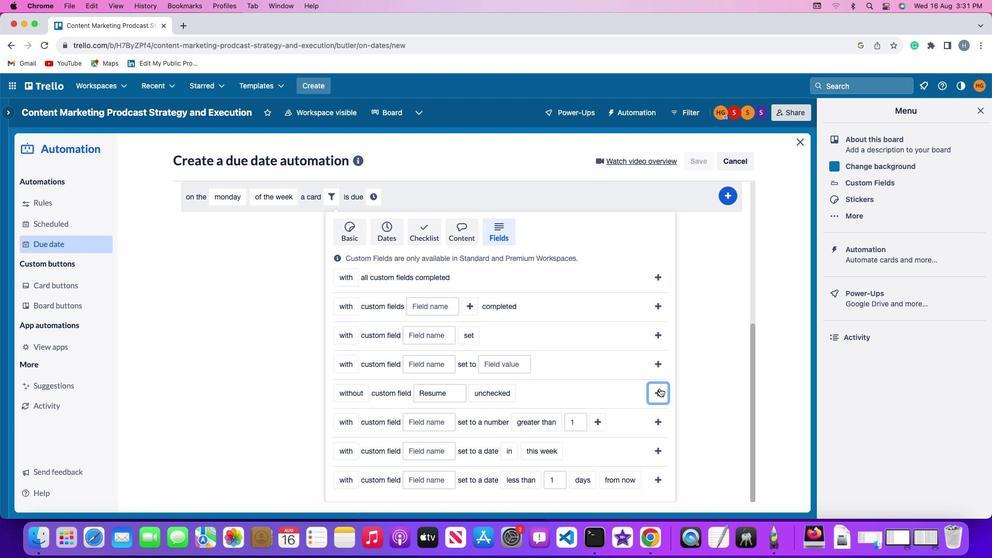 
Action: Mouse moved to (532, 444)
Screenshot: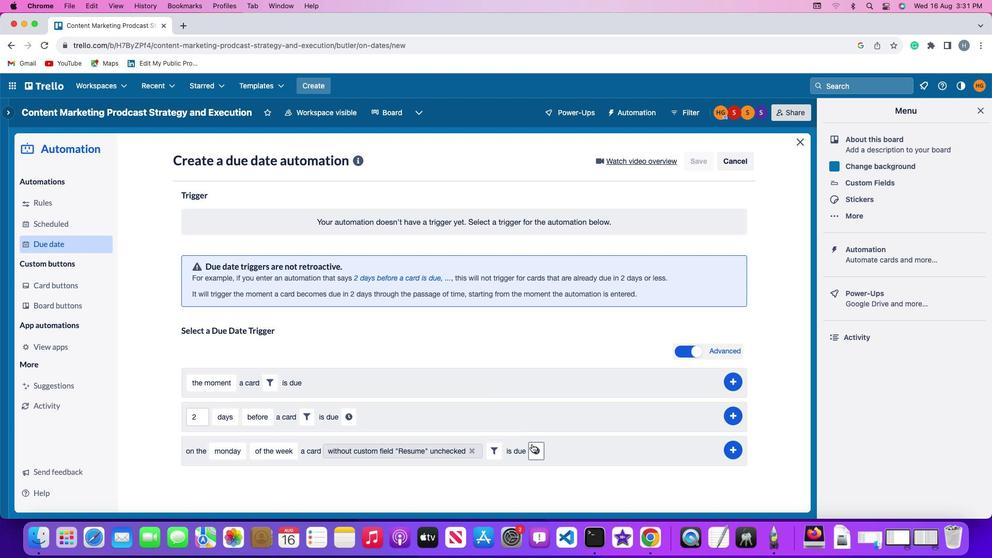 
Action: Mouse pressed left at (532, 444)
Screenshot: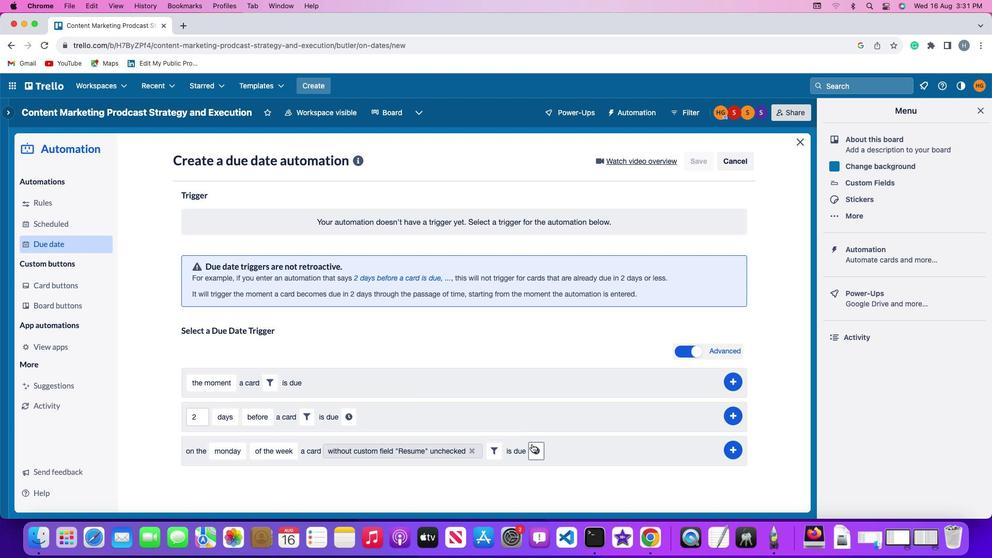 
Action: Mouse moved to (557, 452)
Screenshot: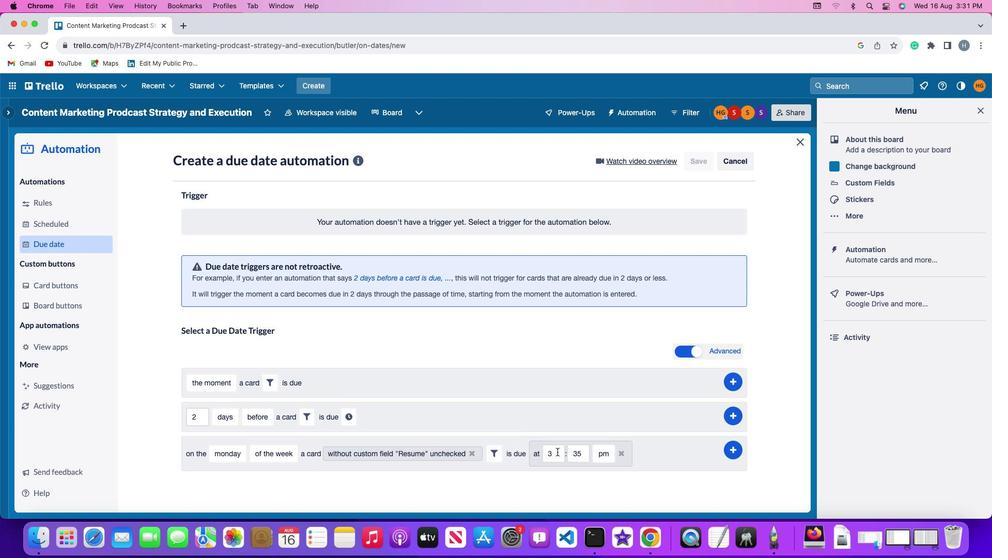 
Action: Mouse pressed left at (557, 452)
Screenshot: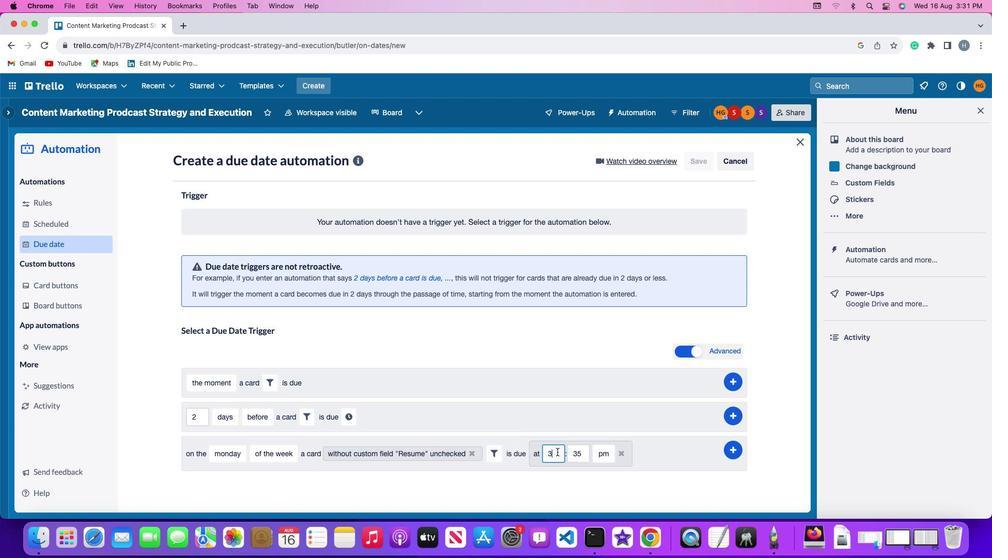 
Action: Key pressed Key.backspace'1''1'
Screenshot: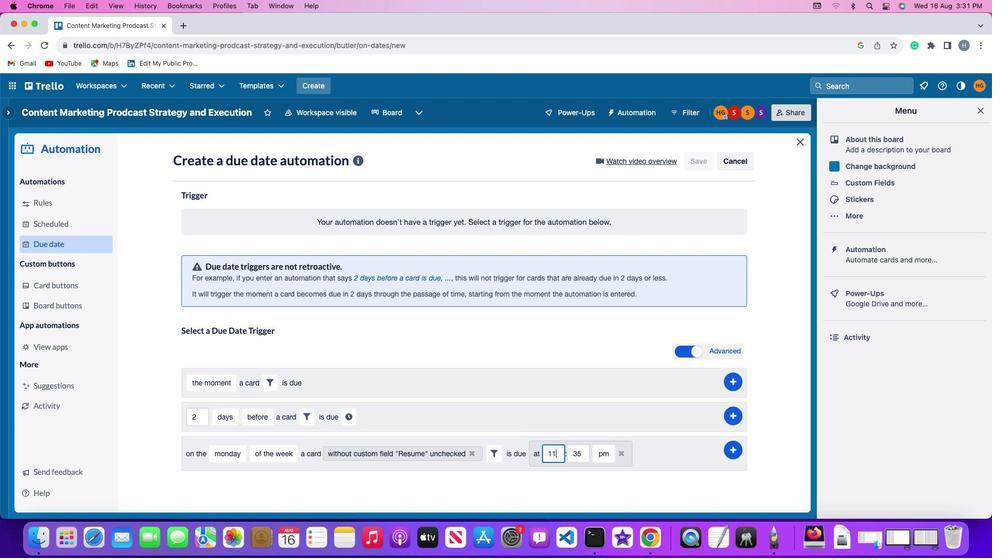 
Action: Mouse moved to (579, 451)
Screenshot: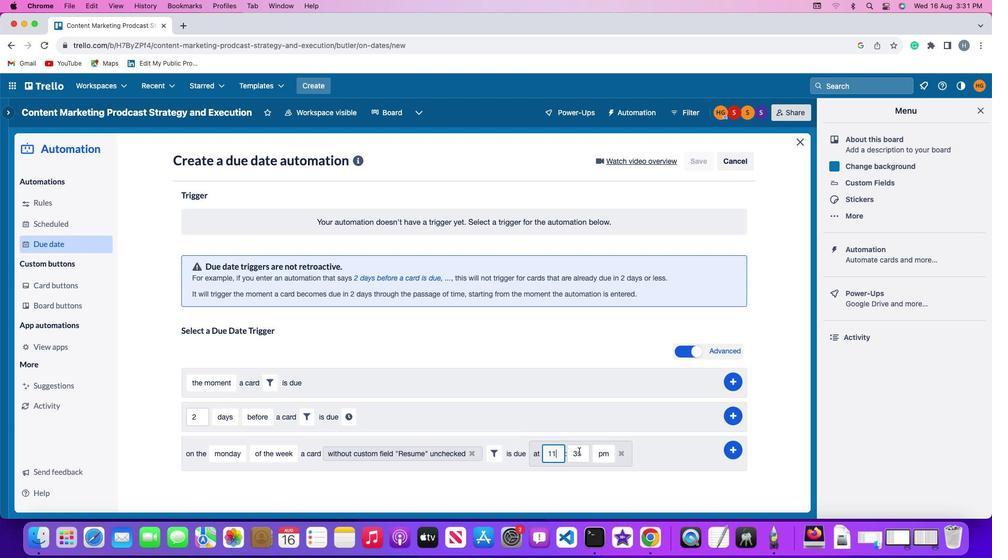 
Action: Mouse pressed left at (579, 451)
Screenshot: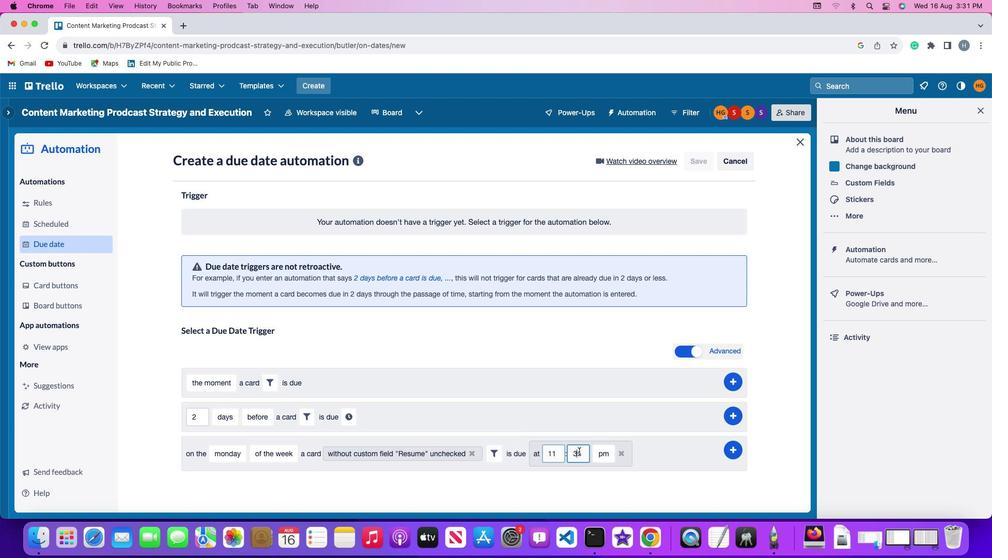 
Action: Mouse moved to (579, 451)
Screenshot: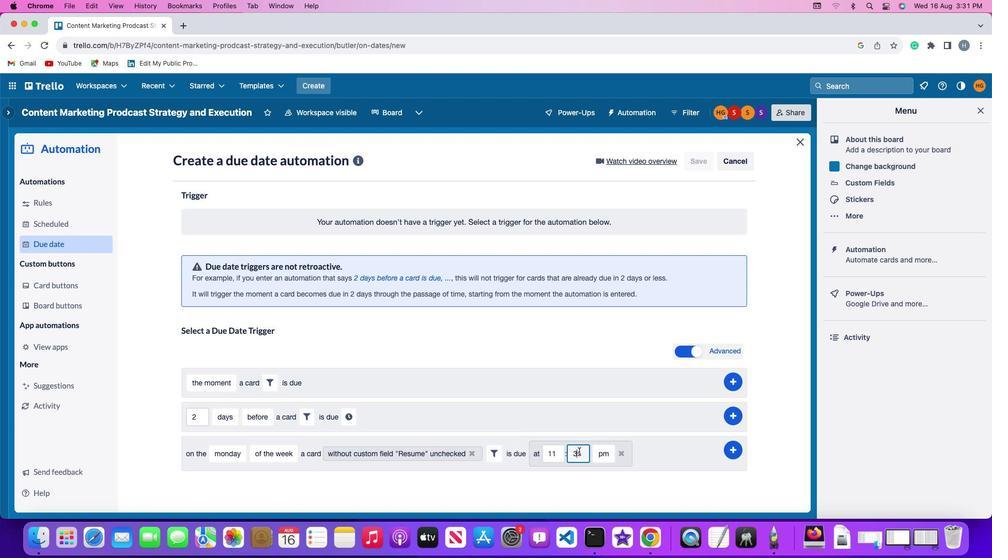 
Action: Key pressed Key.backspaceKey.backspaceKey.rightKey.backspace'0''0'
Screenshot: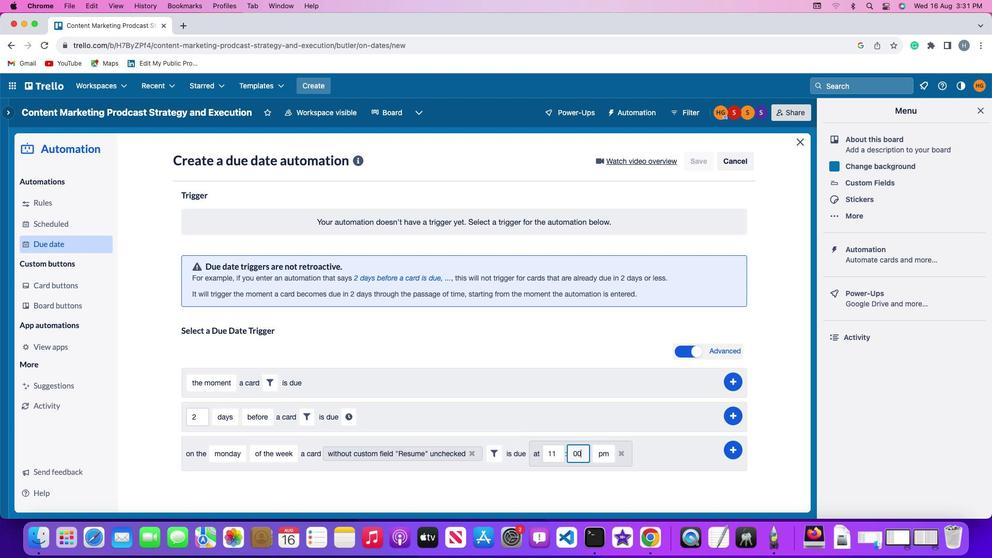 
Action: Mouse moved to (603, 451)
Screenshot: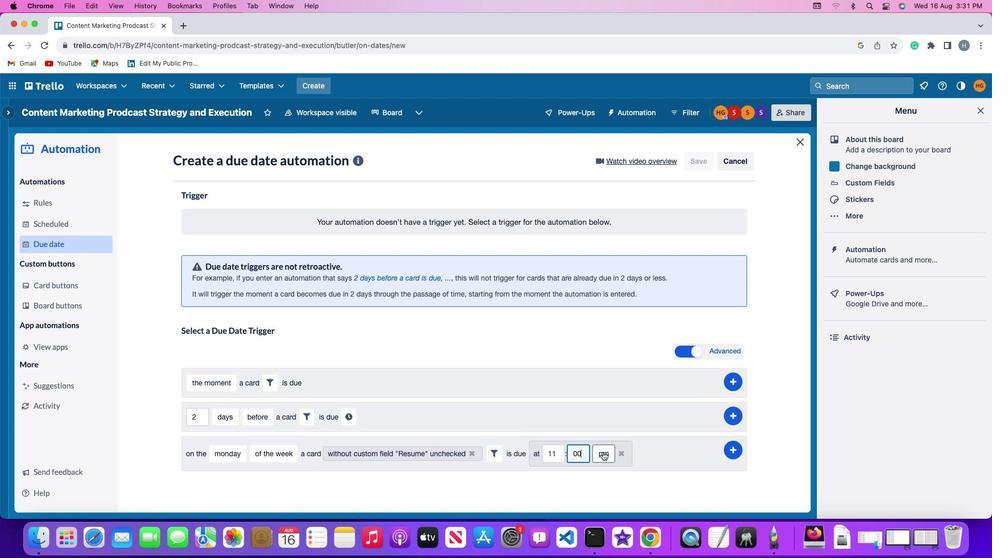 
Action: Mouse pressed left at (603, 451)
Screenshot: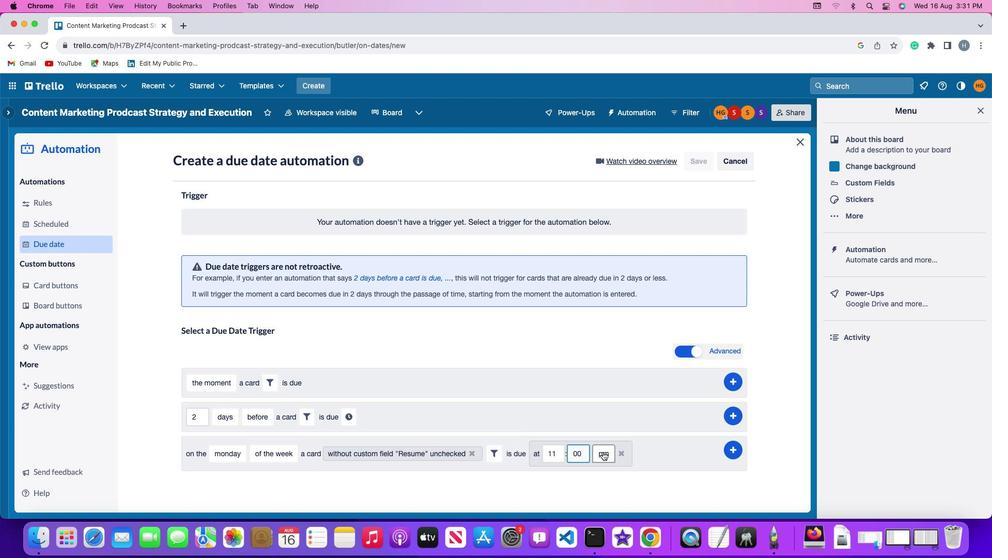 
Action: Mouse moved to (607, 471)
Screenshot: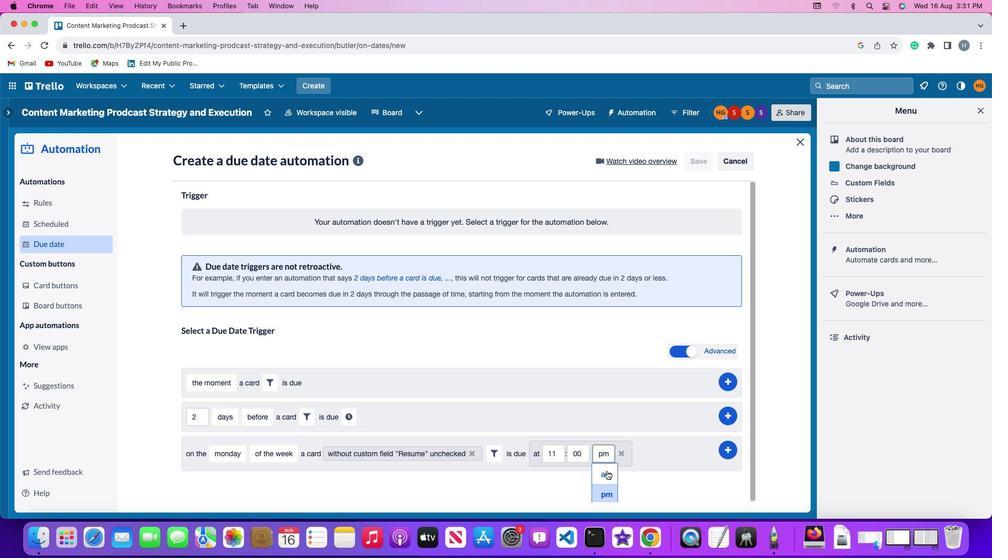 
Action: Mouse pressed left at (607, 471)
Screenshot: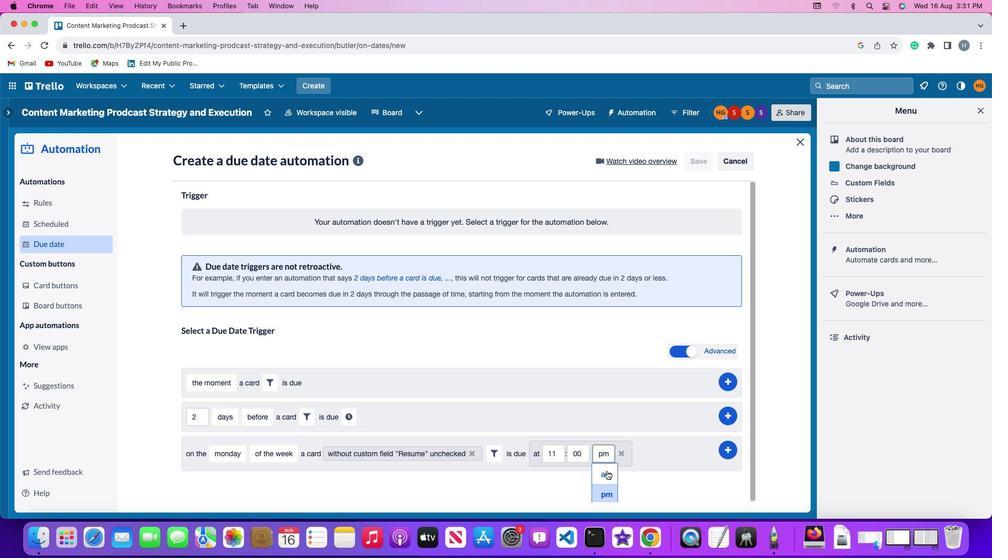
Action: Mouse moved to (731, 447)
Screenshot: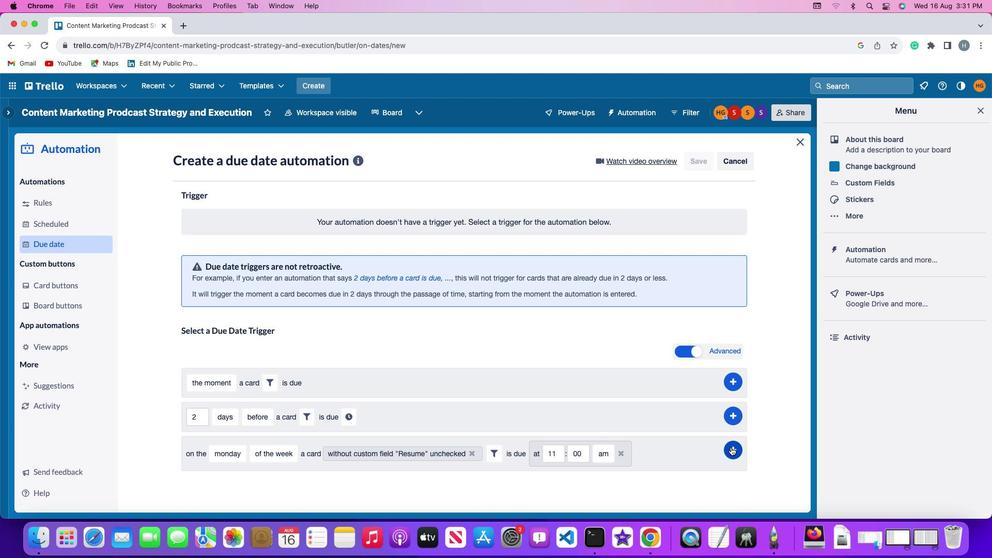 
Action: Mouse pressed left at (731, 447)
Screenshot: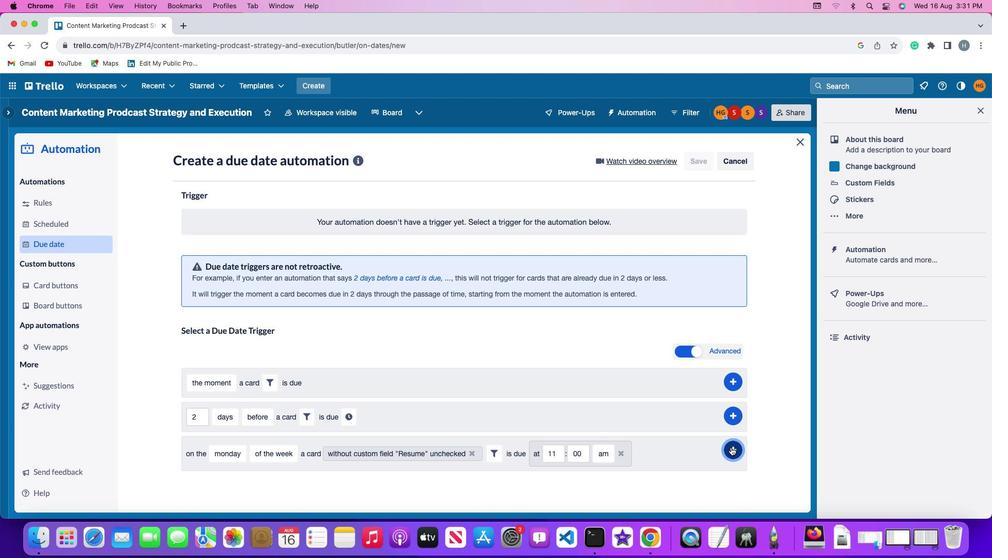 
Action: Mouse moved to (774, 375)
Screenshot: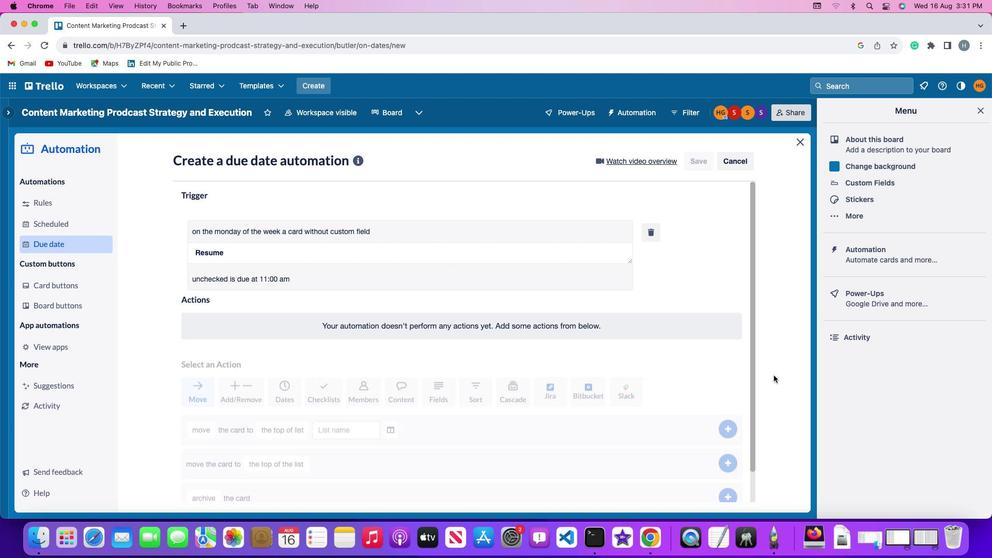 
